 Task: Search round trip flight ticket for 4 adults, 2 children, 2 infants in seat and 1 infant on lap in premium economy from Sarasota: Sarasota-bradenton International Airport to Springfield: Abraham Lincoln Capital Airport on 5-2-2023 and return on 5-3-2023. Choice of flights is American. Number of bags: 9 checked bags. Price is upto 42000. Outbound departure time preference is 14:30. Return departure time preference is 13:45.
Action: Mouse moved to (247, 339)
Screenshot: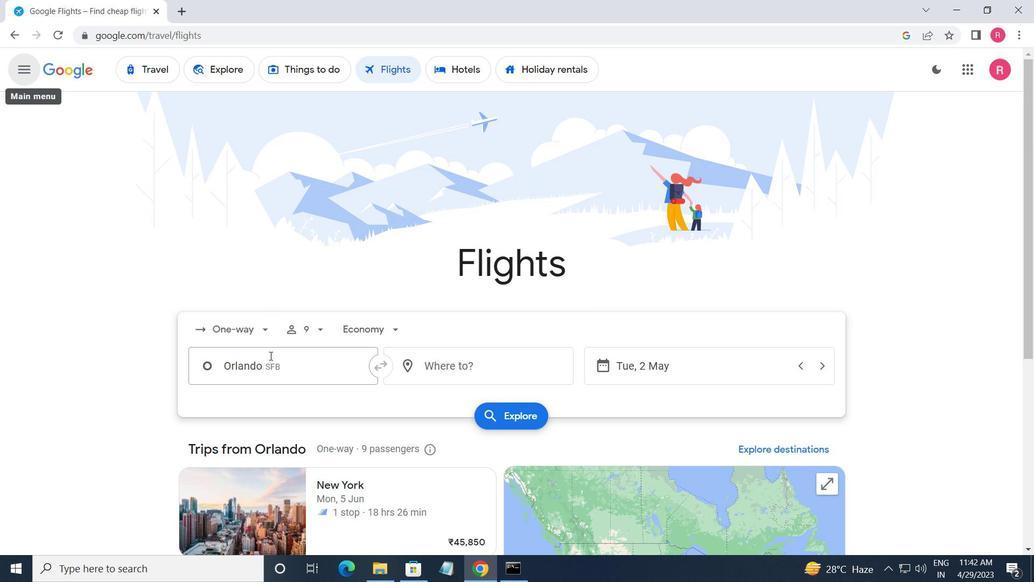 
Action: Mouse pressed left at (247, 339)
Screenshot: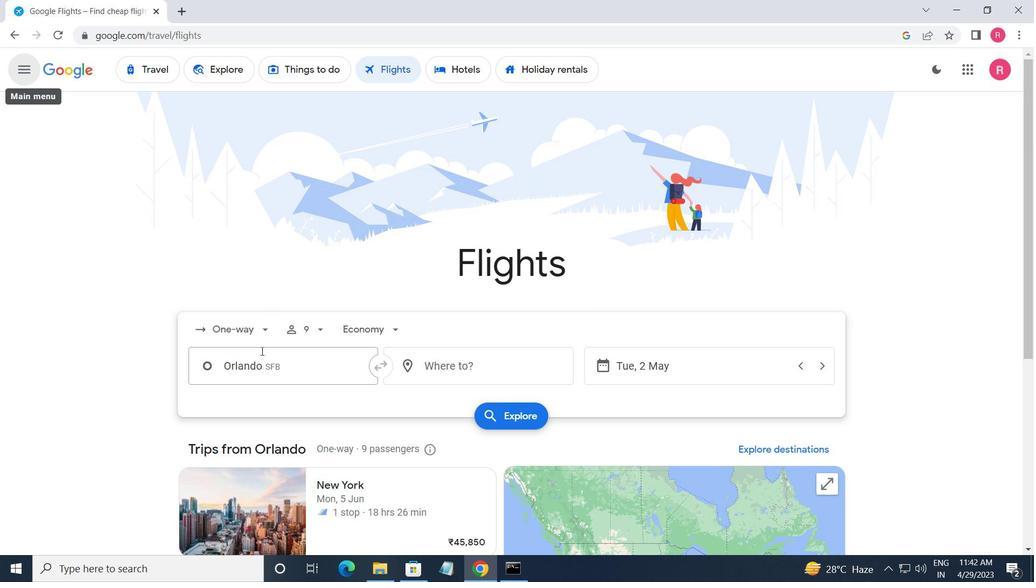 
Action: Mouse moved to (252, 363)
Screenshot: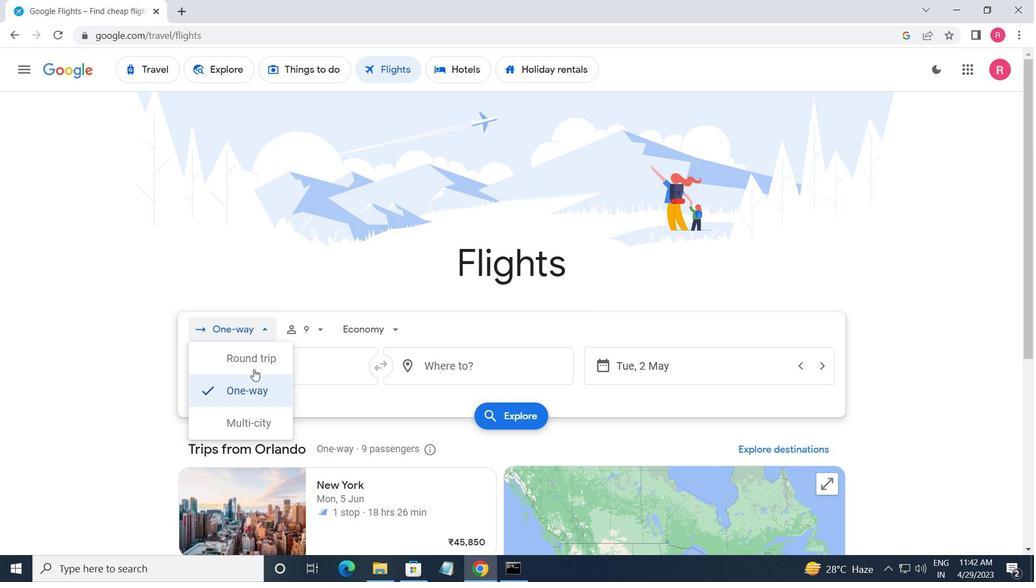 
Action: Mouse pressed left at (252, 363)
Screenshot: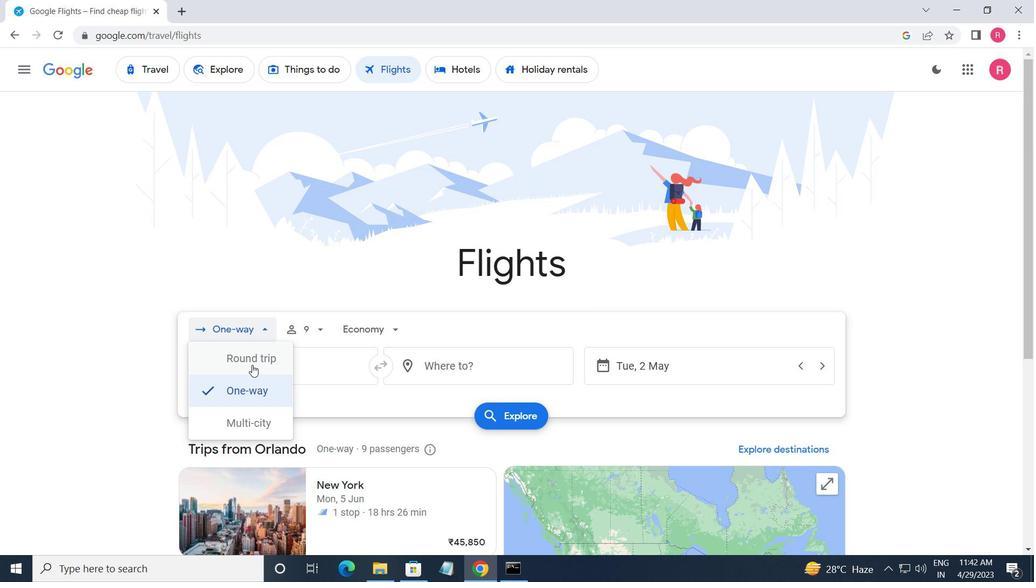 
Action: Mouse moved to (315, 336)
Screenshot: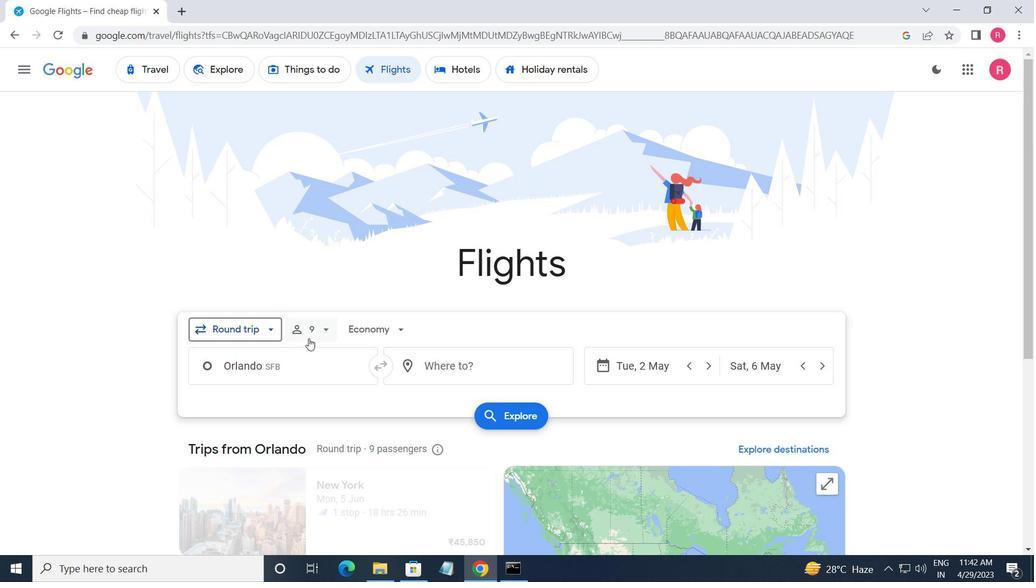 
Action: Mouse pressed left at (315, 336)
Screenshot: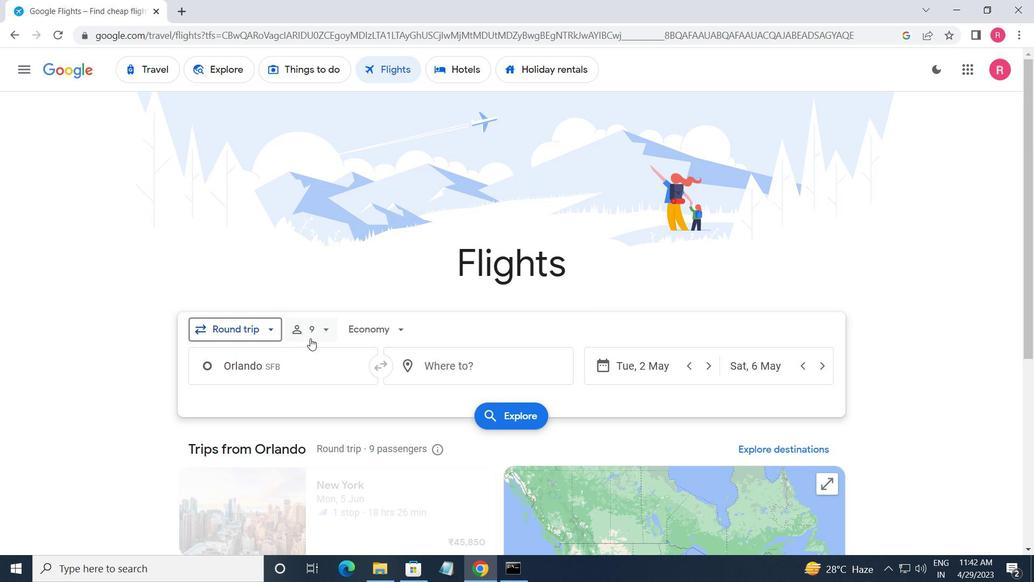 
Action: Mouse moved to (376, 368)
Screenshot: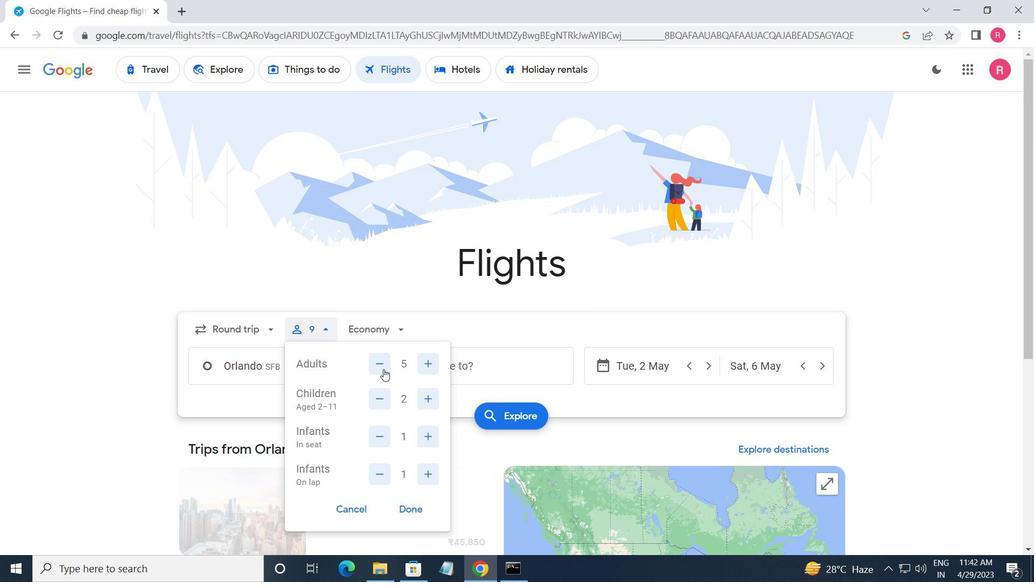
Action: Mouse pressed left at (376, 368)
Screenshot: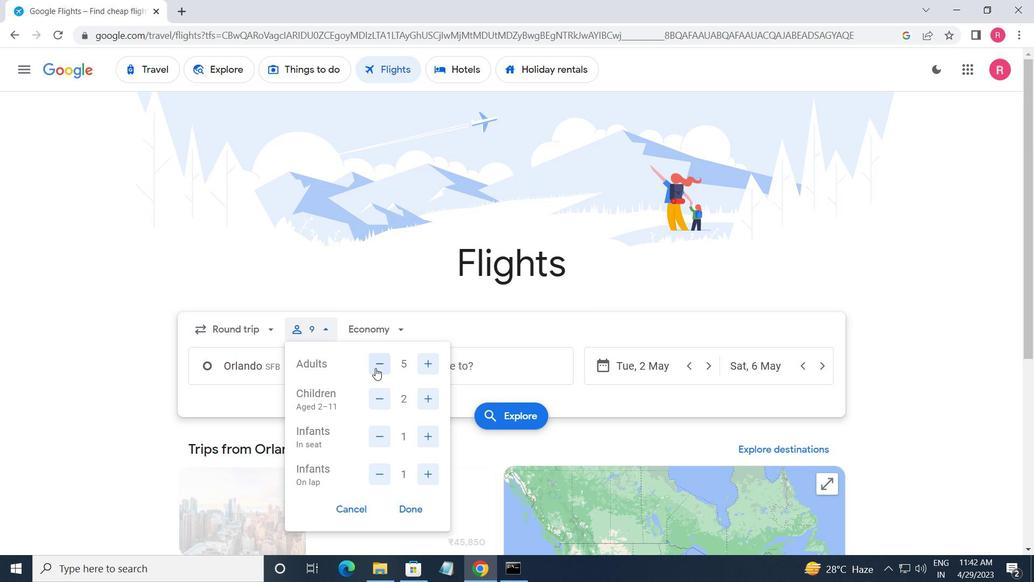 
Action: Mouse moved to (424, 401)
Screenshot: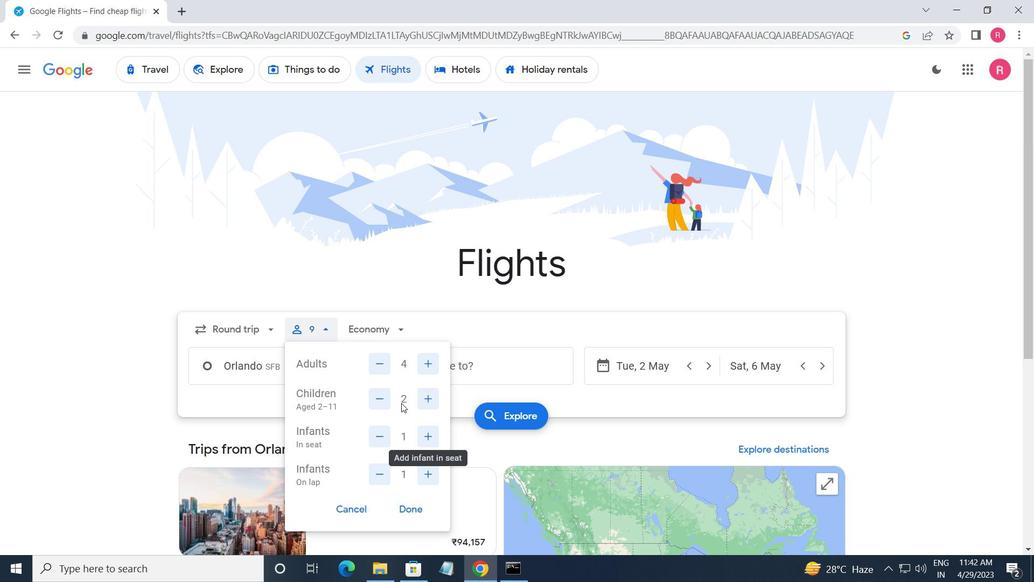 
Action: Mouse pressed left at (424, 401)
Screenshot: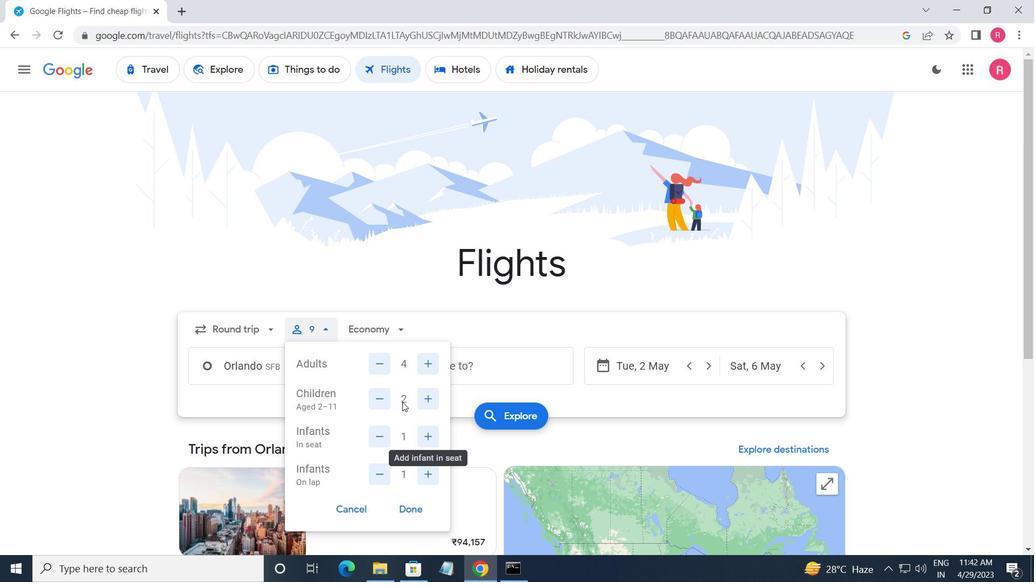 
Action: Mouse moved to (372, 396)
Screenshot: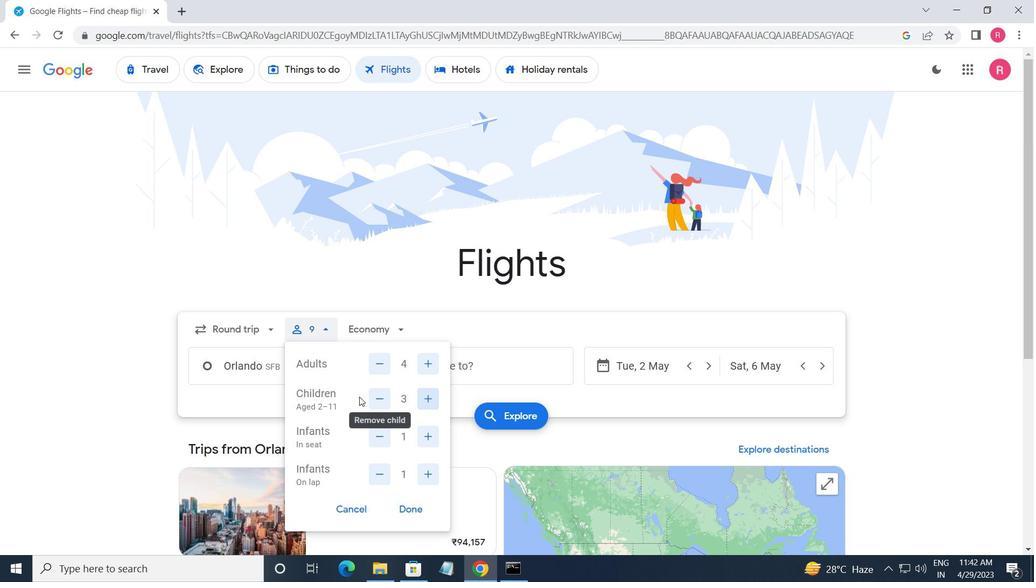 
Action: Mouse pressed left at (372, 396)
Screenshot: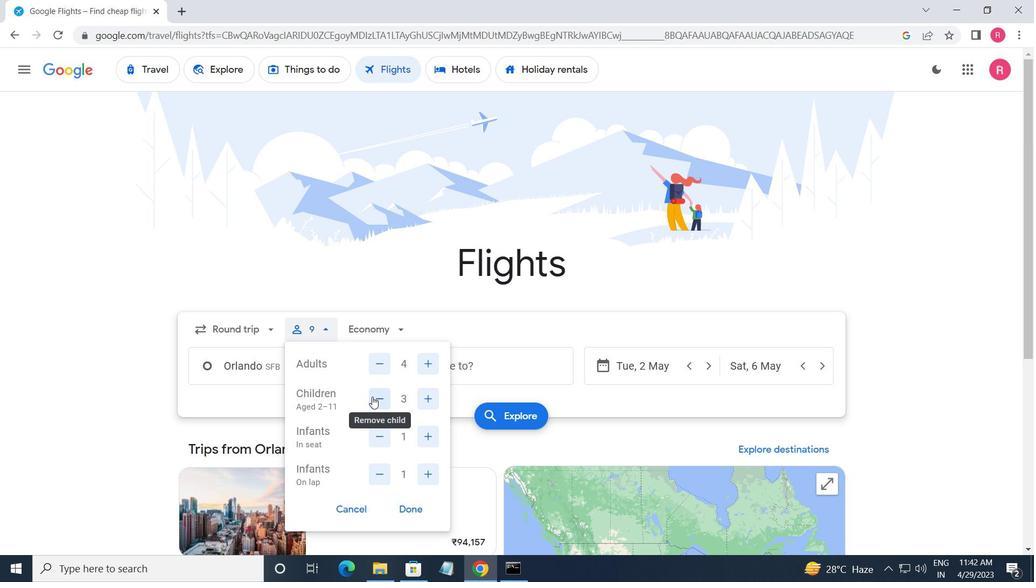 
Action: Mouse moved to (419, 443)
Screenshot: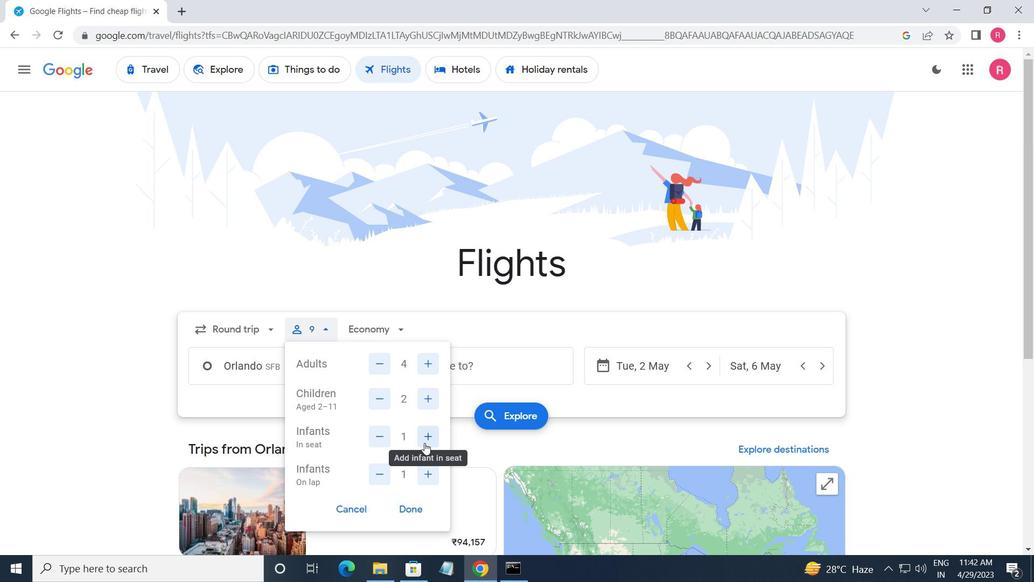 
Action: Mouse pressed left at (419, 443)
Screenshot: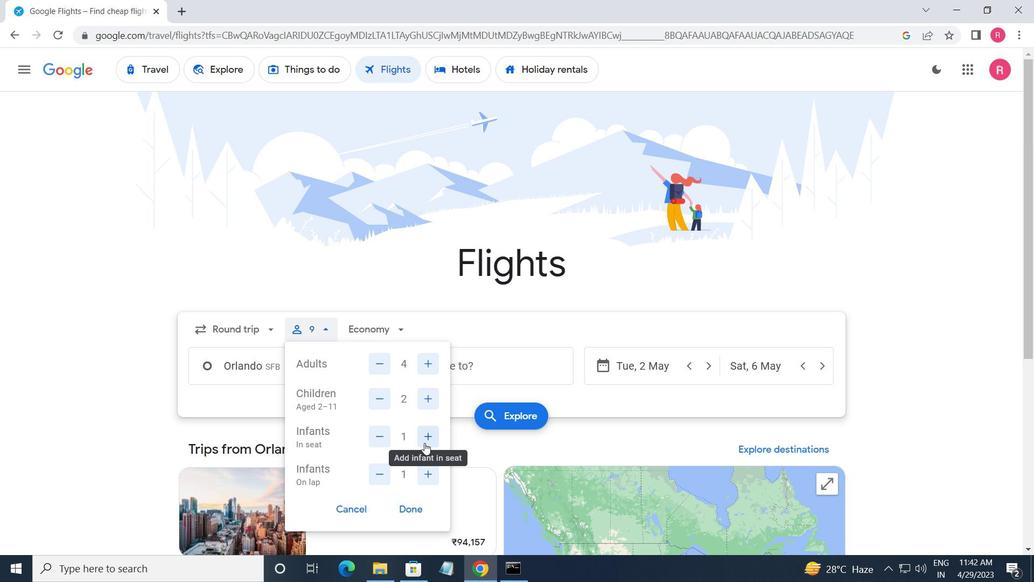 
Action: Mouse moved to (415, 508)
Screenshot: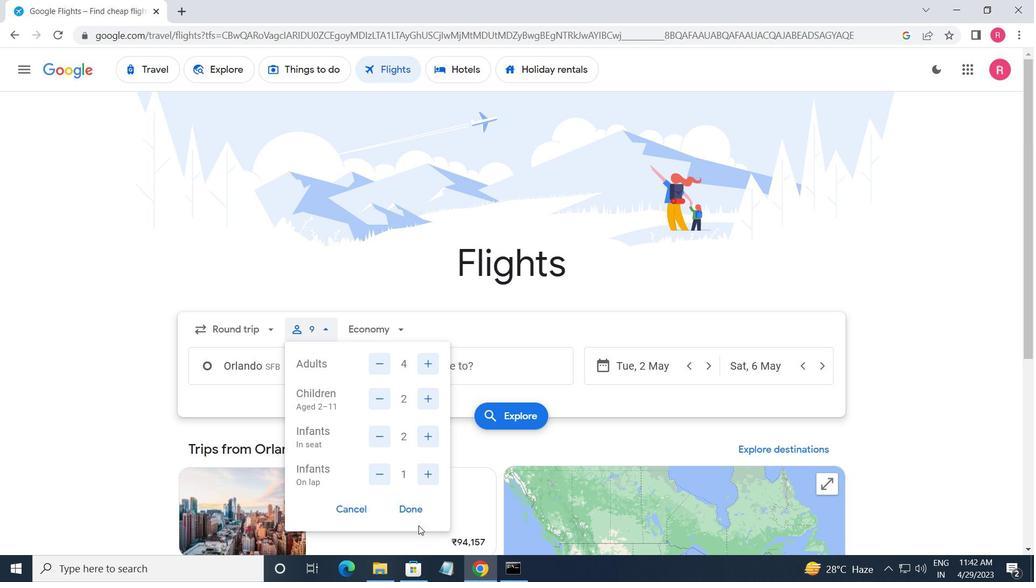 
Action: Mouse pressed left at (415, 508)
Screenshot: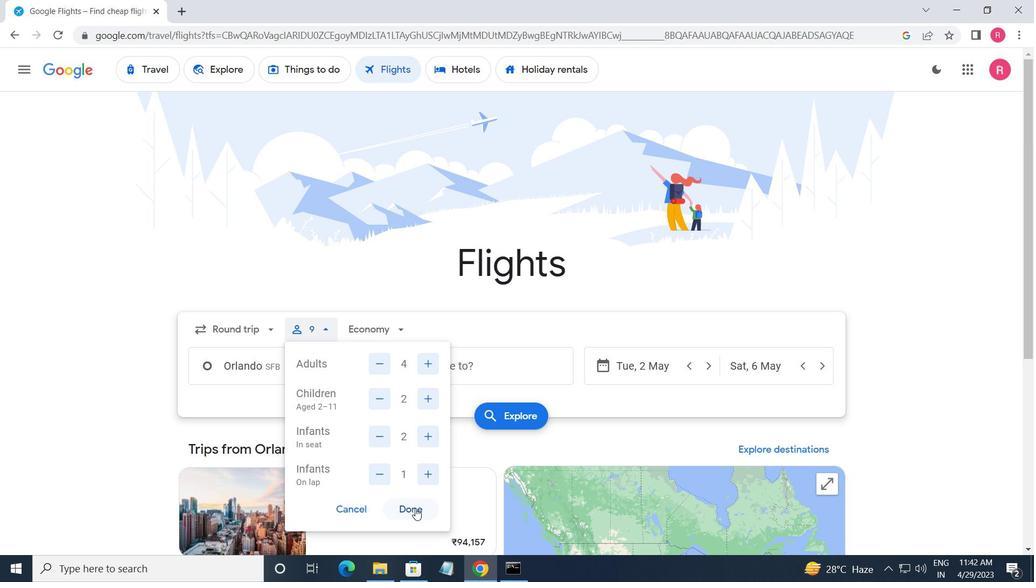 
Action: Mouse moved to (368, 337)
Screenshot: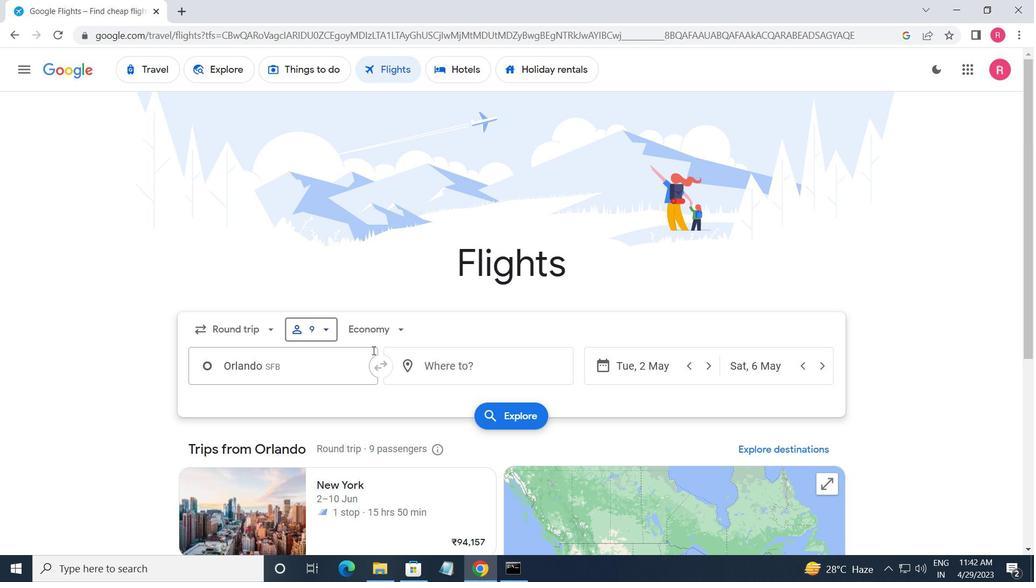 
Action: Mouse pressed left at (368, 337)
Screenshot: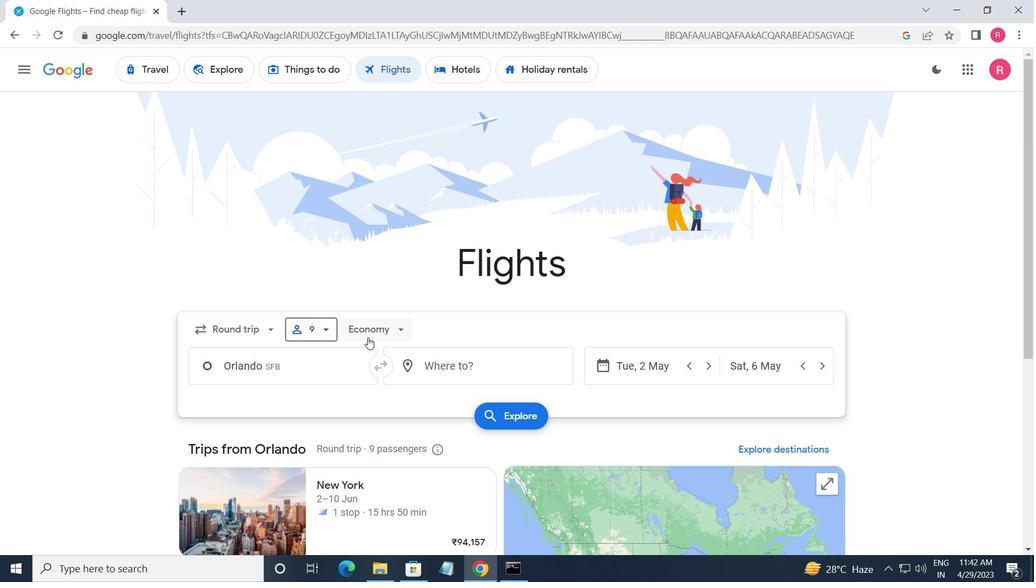 
Action: Mouse moved to (388, 403)
Screenshot: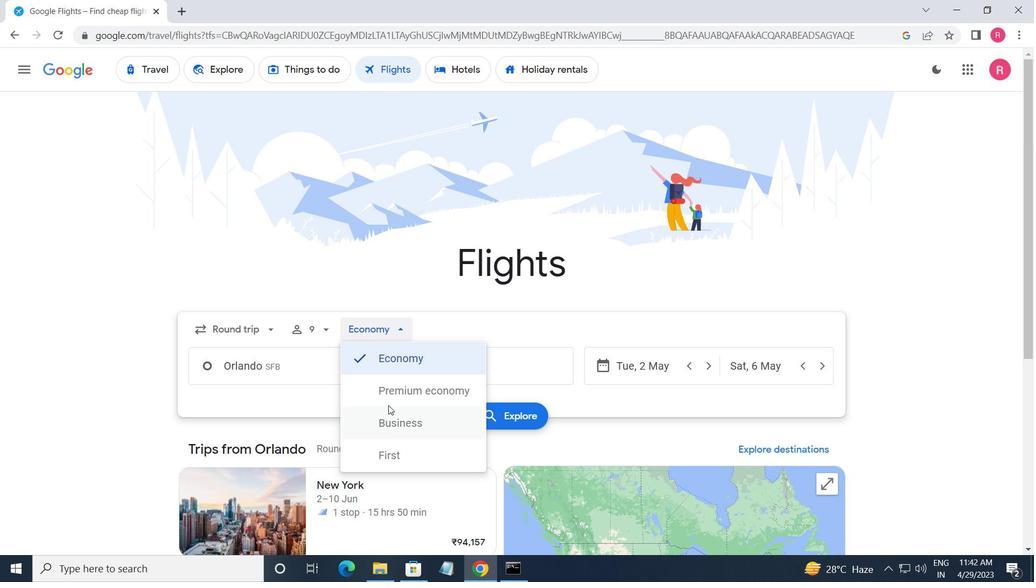 
Action: Mouse pressed left at (388, 403)
Screenshot: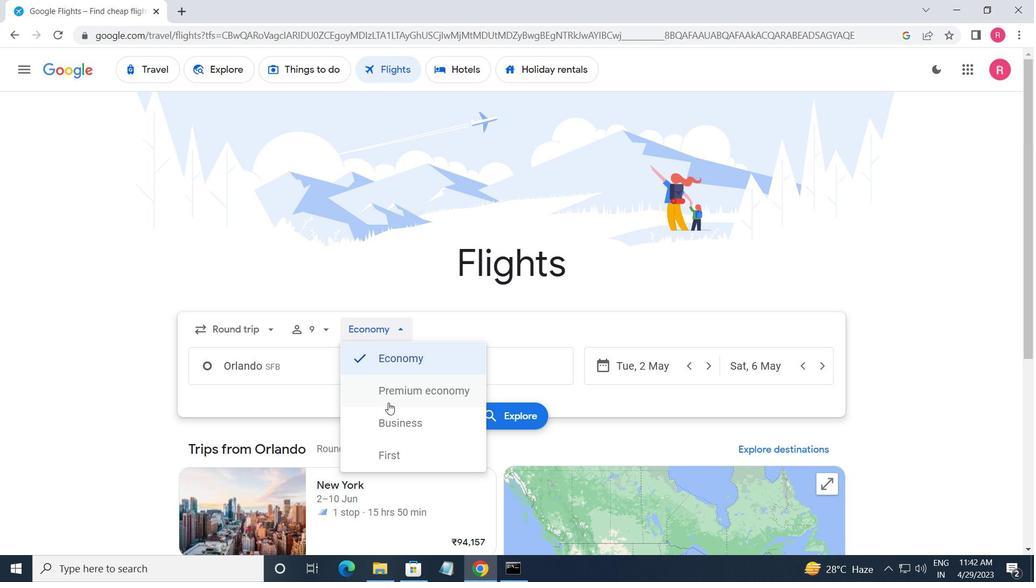 
Action: Mouse moved to (302, 368)
Screenshot: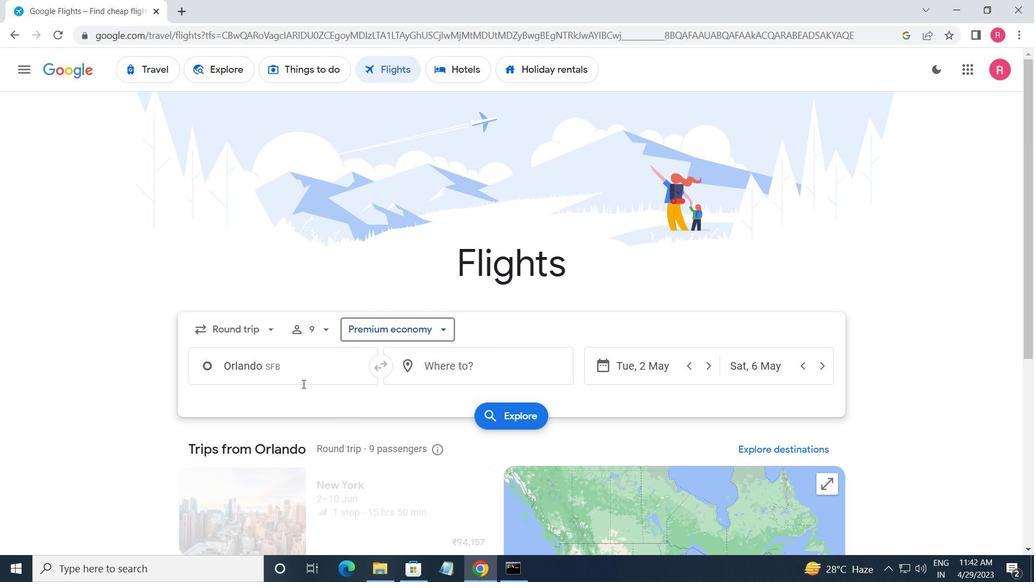 
Action: Mouse pressed left at (302, 368)
Screenshot: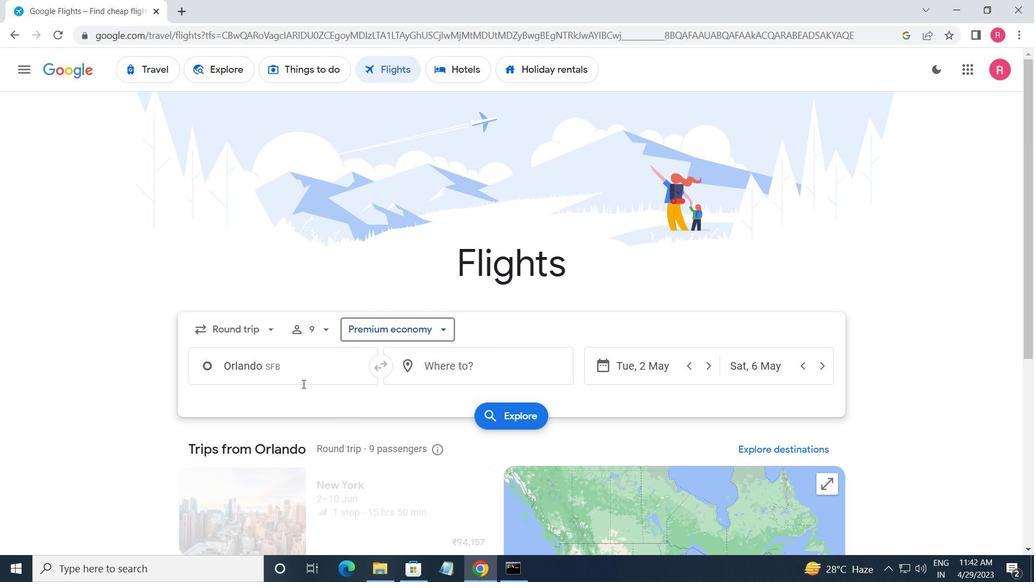 
Action: Mouse moved to (302, 368)
Screenshot: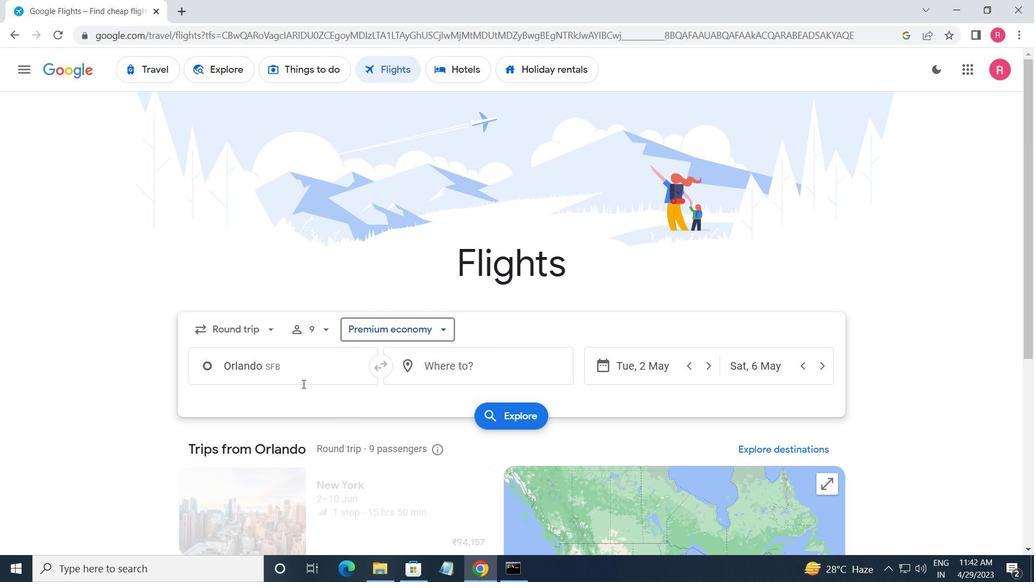
Action: Key pressed <Key.shift>SARASOTA
Screenshot: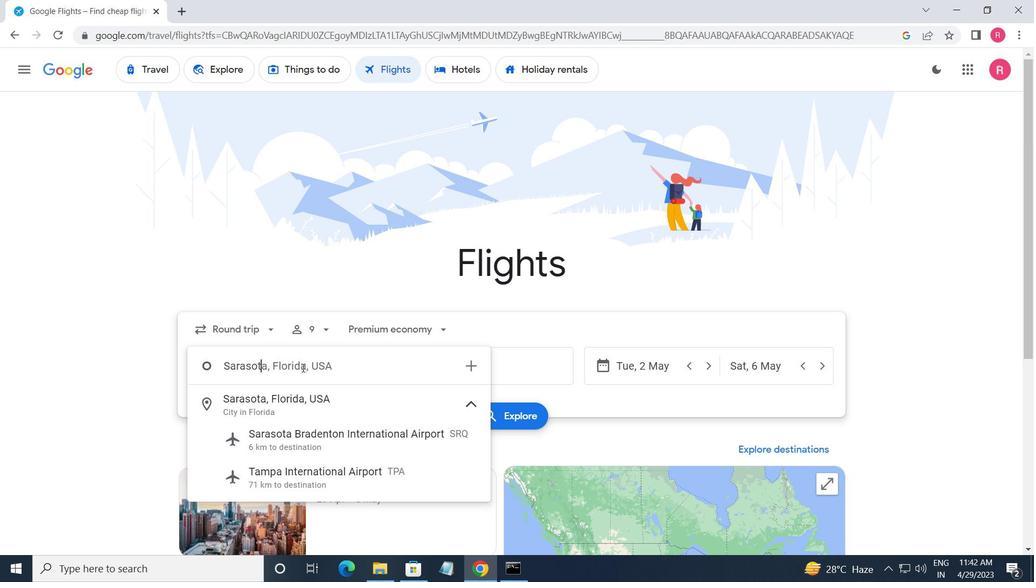 
Action: Mouse moved to (339, 447)
Screenshot: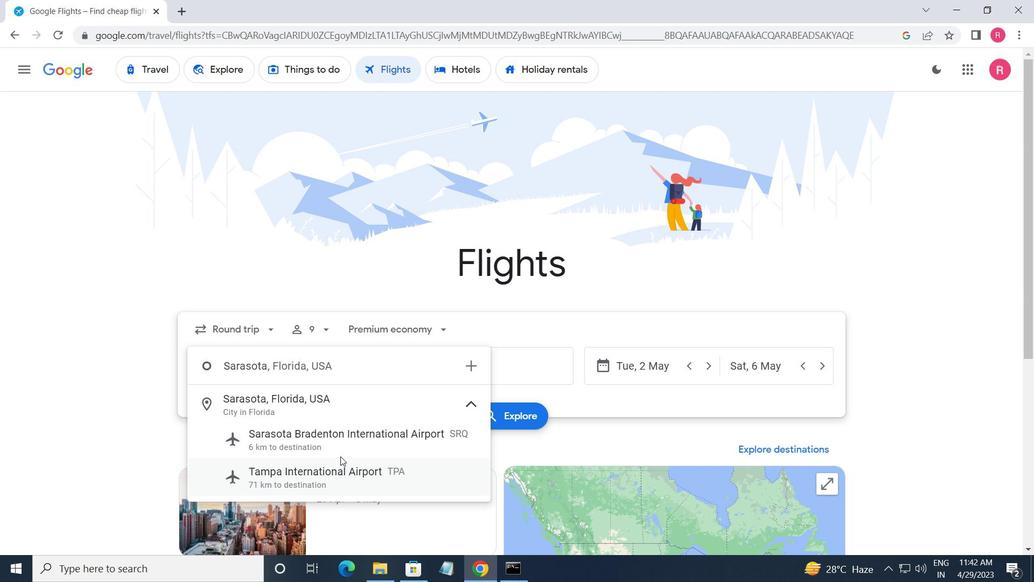 
Action: Mouse pressed left at (339, 447)
Screenshot: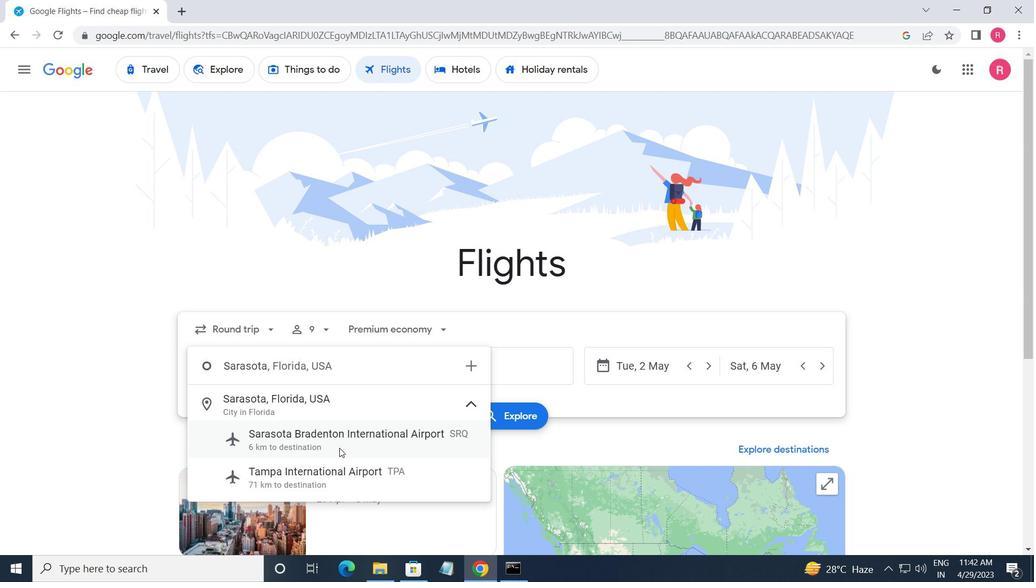 
Action: Mouse moved to (439, 380)
Screenshot: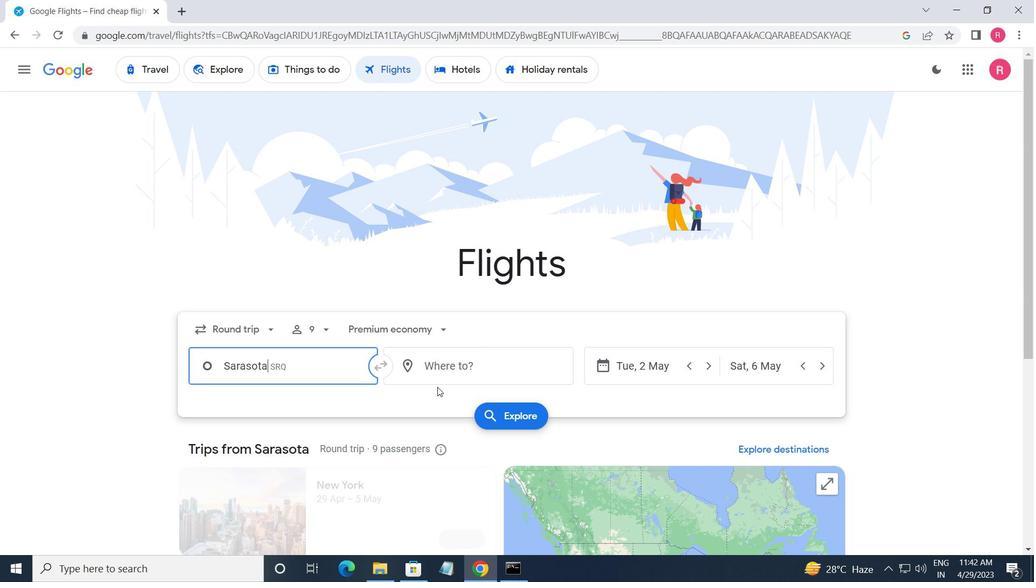
Action: Mouse pressed left at (439, 380)
Screenshot: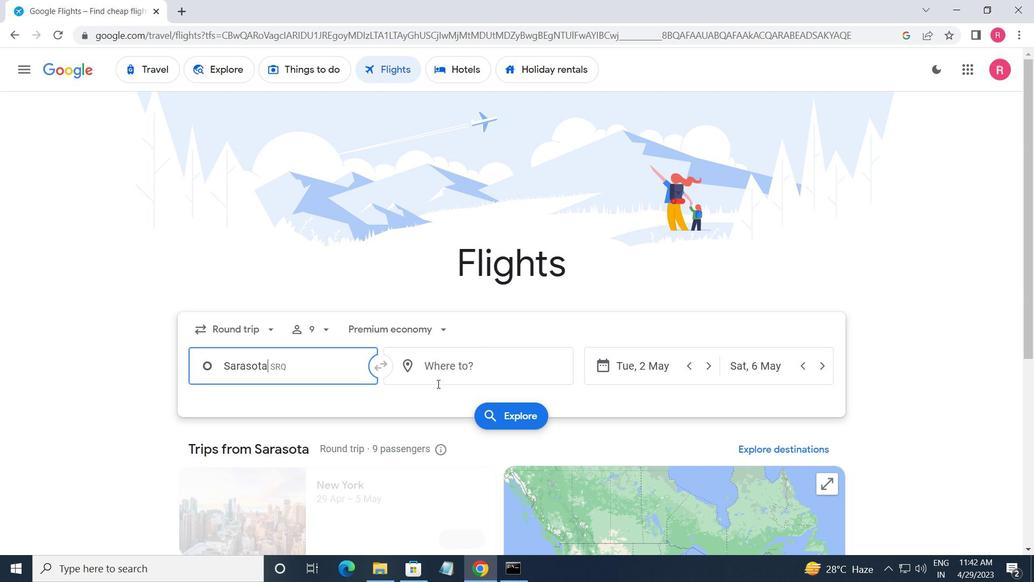 
Action: Mouse moved to (462, 494)
Screenshot: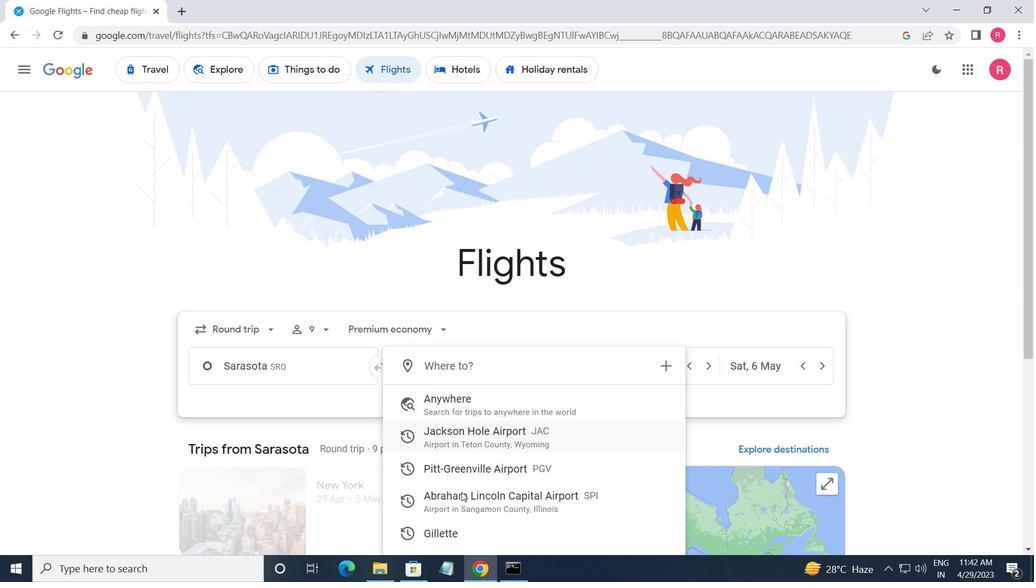 
Action: Mouse pressed left at (462, 494)
Screenshot: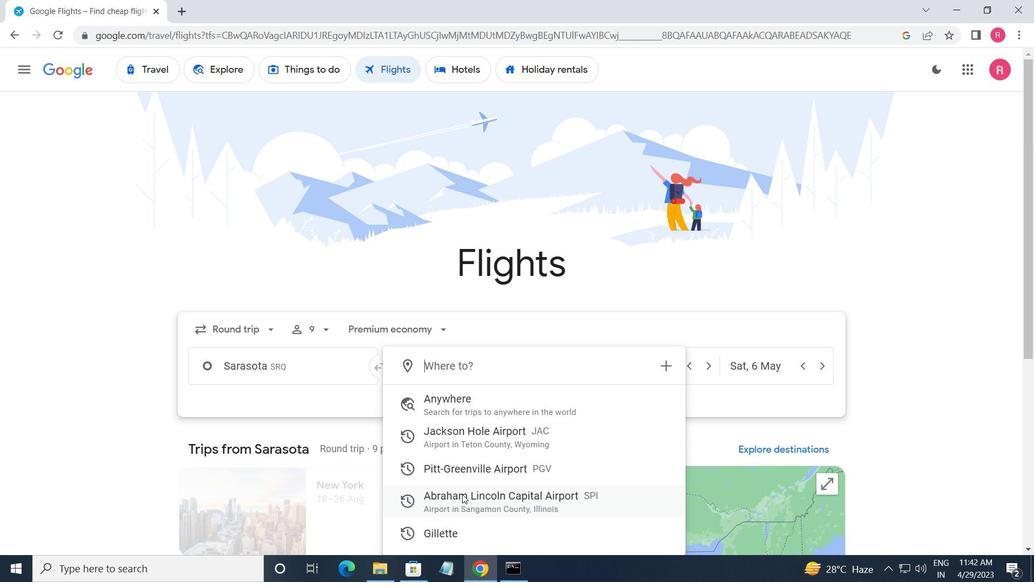 
Action: Mouse moved to (645, 375)
Screenshot: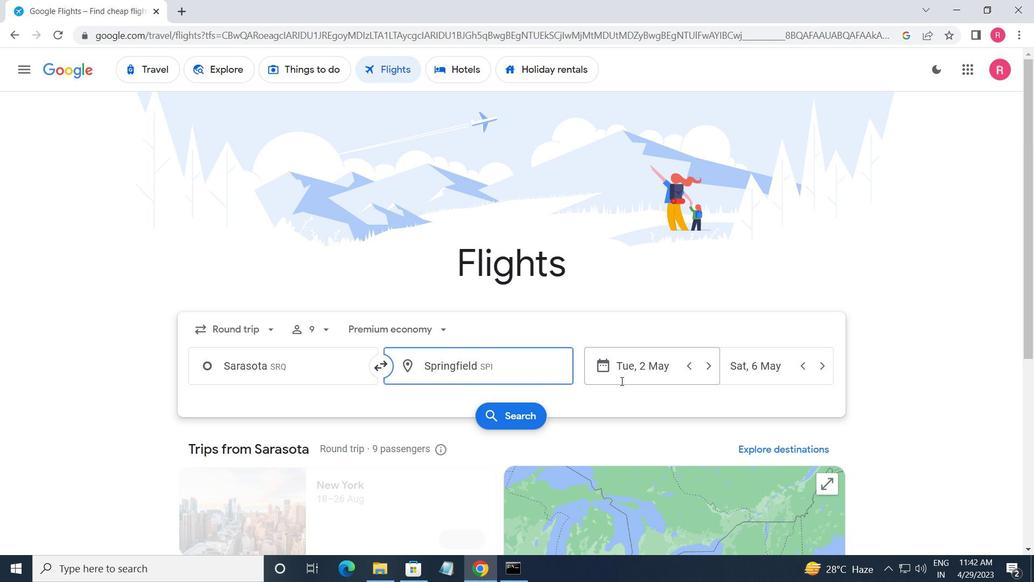 
Action: Mouse pressed left at (645, 375)
Screenshot: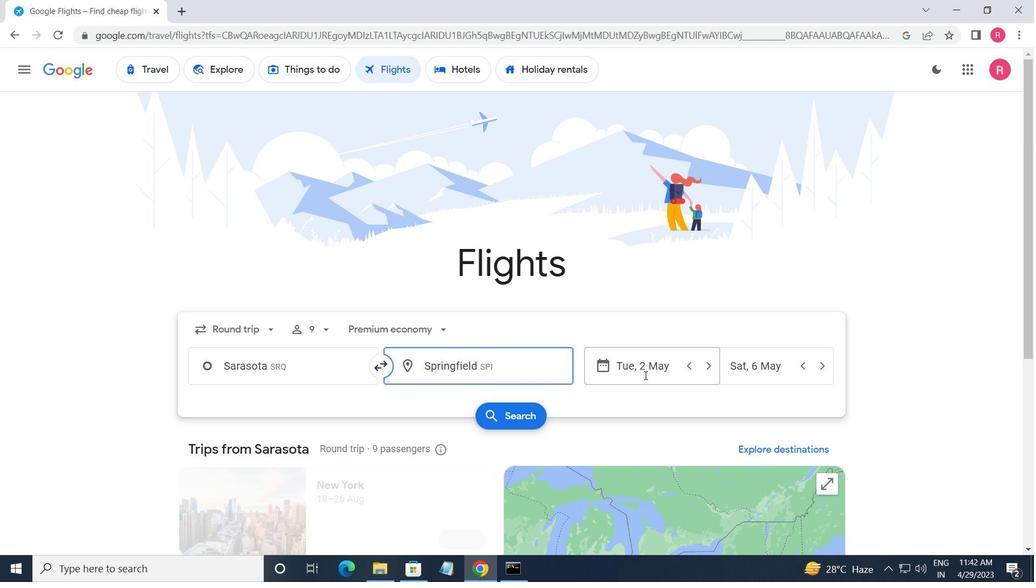 
Action: Mouse moved to (676, 311)
Screenshot: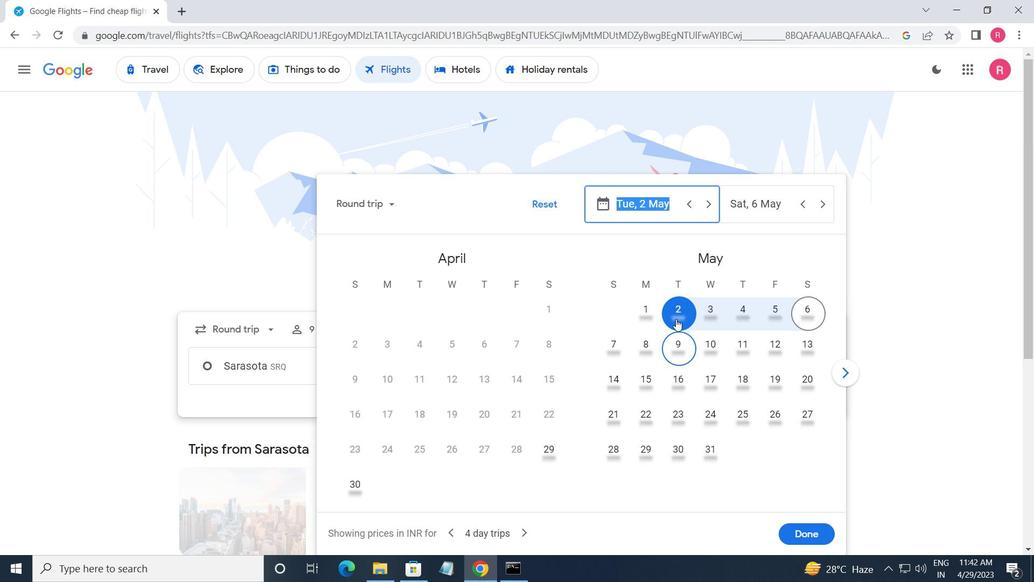 
Action: Mouse pressed left at (676, 311)
Screenshot: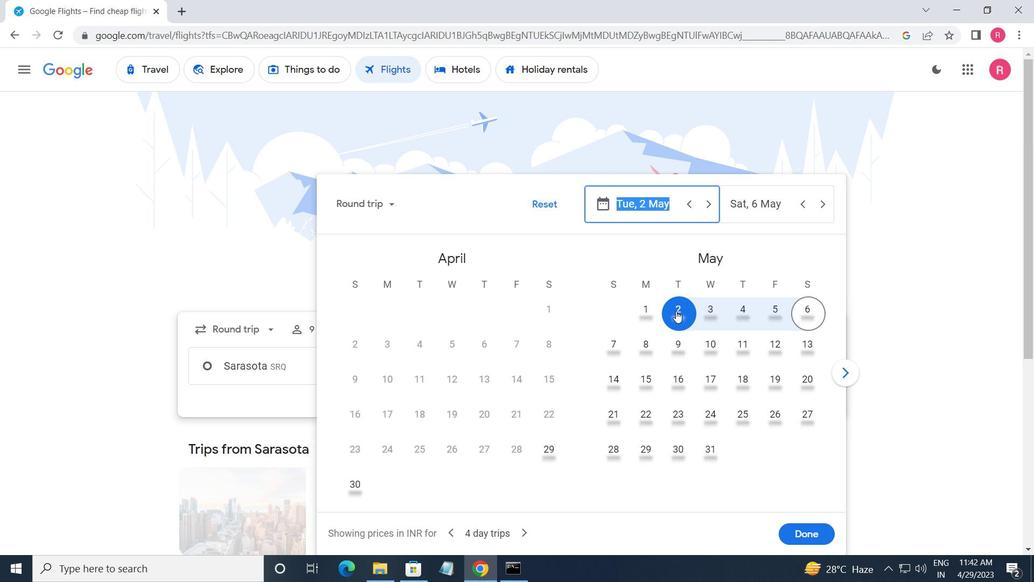 
Action: Mouse moved to (711, 307)
Screenshot: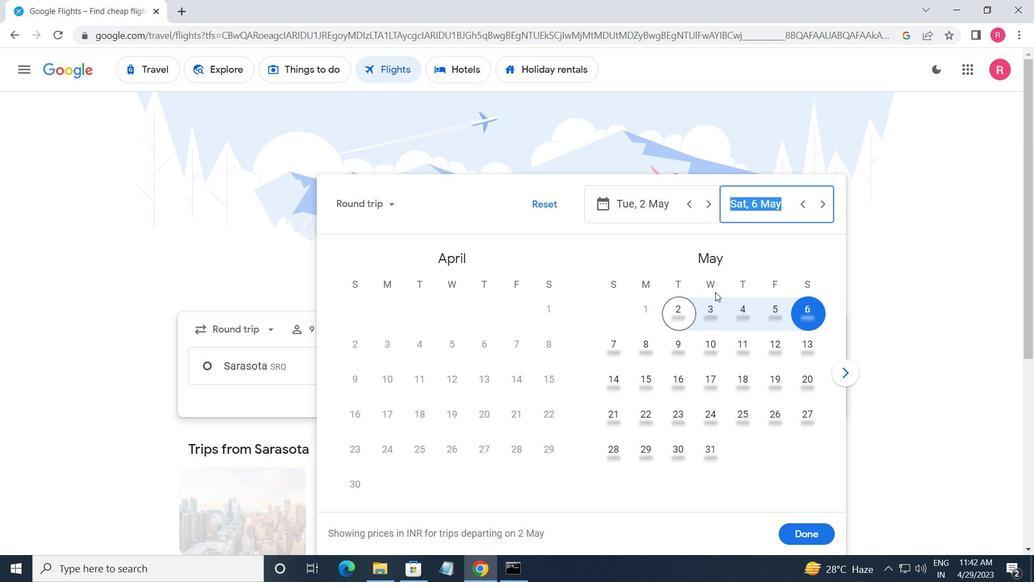 
Action: Mouse pressed left at (711, 307)
Screenshot: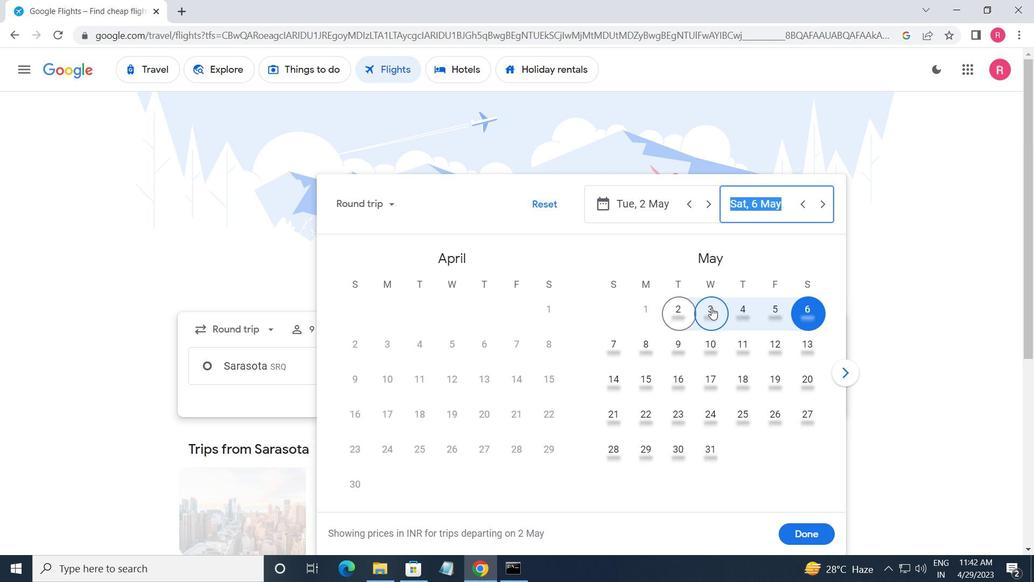 
Action: Mouse moved to (806, 533)
Screenshot: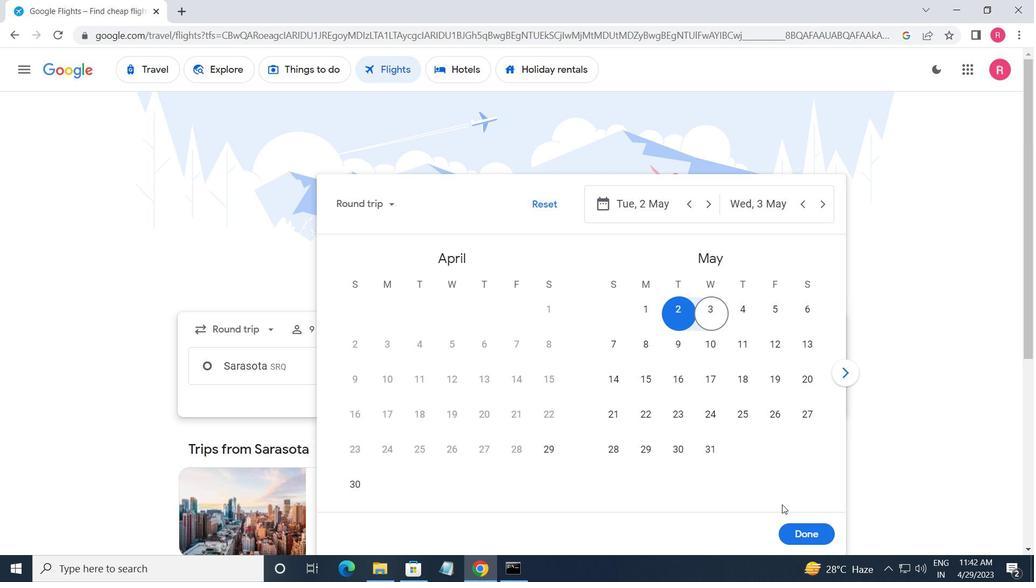 
Action: Mouse pressed left at (806, 533)
Screenshot: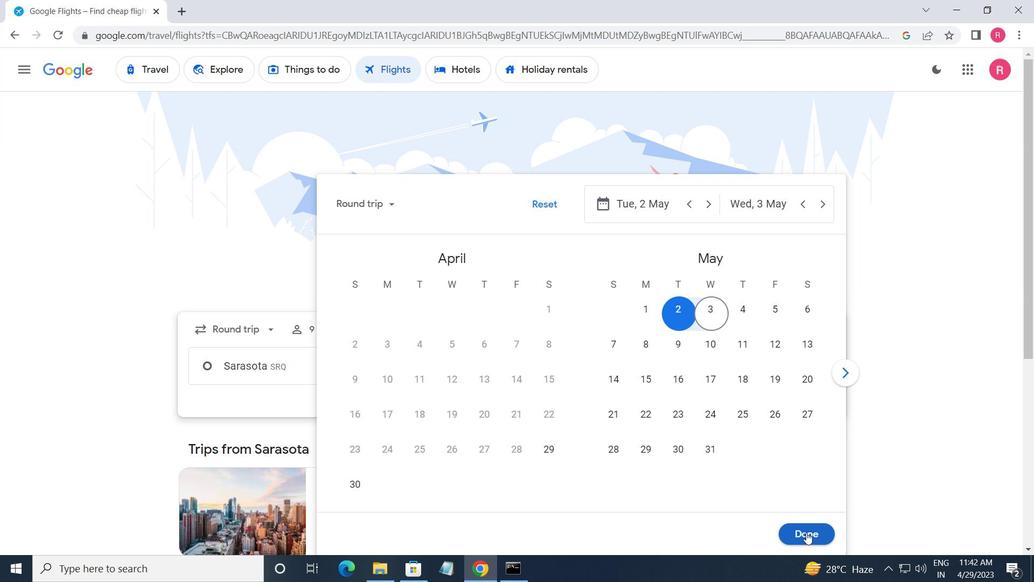 
Action: Mouse moved to (507, 423)
Screenshot: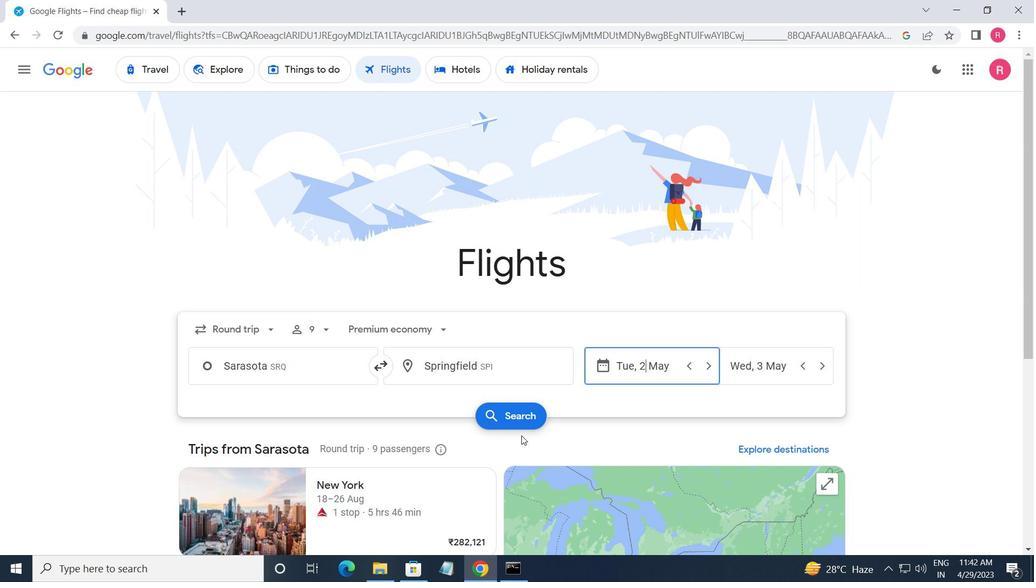 
Action: Mouse pressed left at (507, 423)
Screenshot: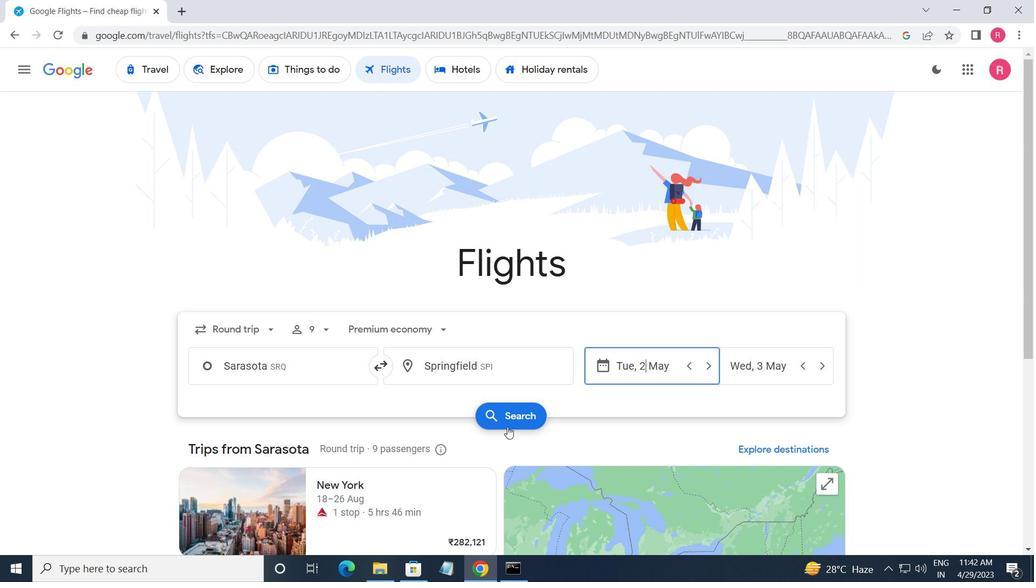 
Action: Mouse moved to (196, 201)
Screenshot: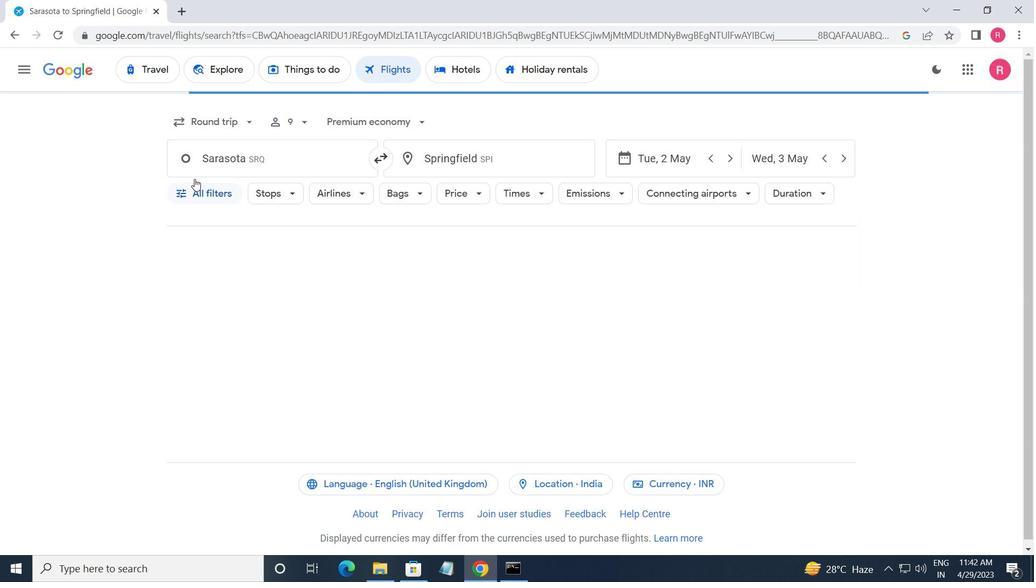 
Action: Mouse pressed left at (196, 201)
Screenshot: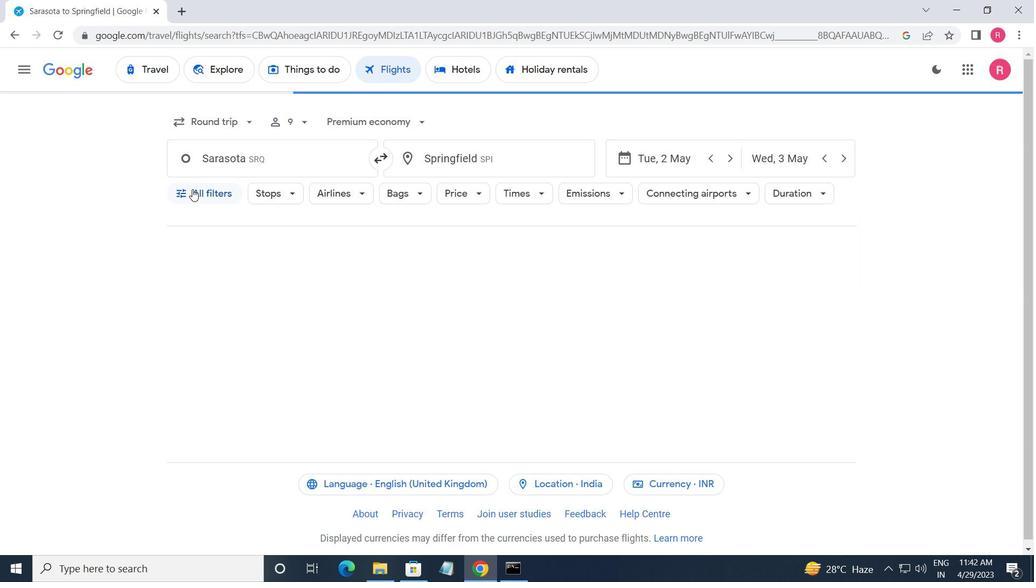 
Action: Mouse moved to (247, 381)
Screenshot: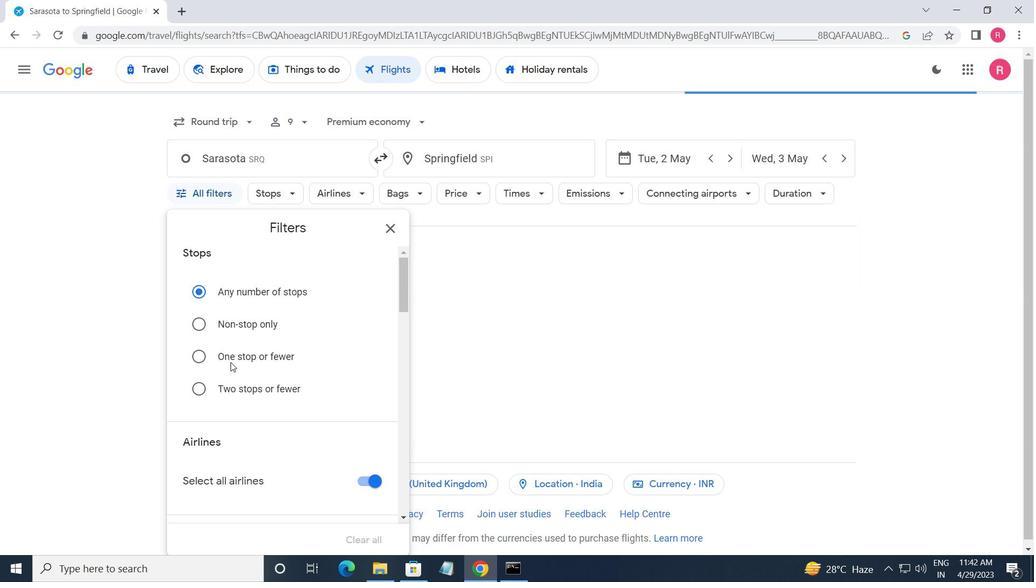 
Action: Mouse scrolled (247, 380) with delta (0, 0)
Screenshot: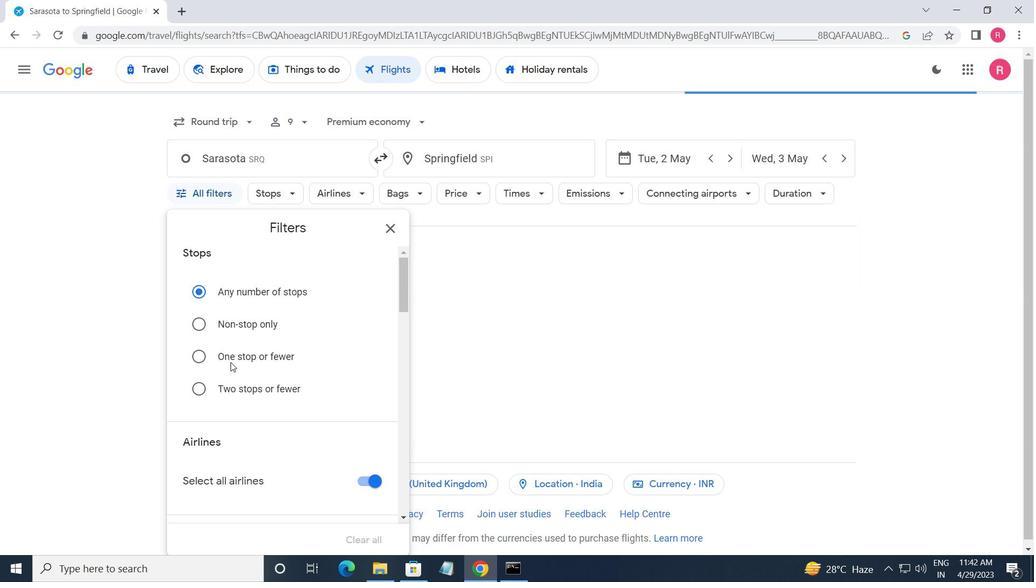 
Action: Mouse scrolled (247, 380) with delta (0, 0)
Screenshot: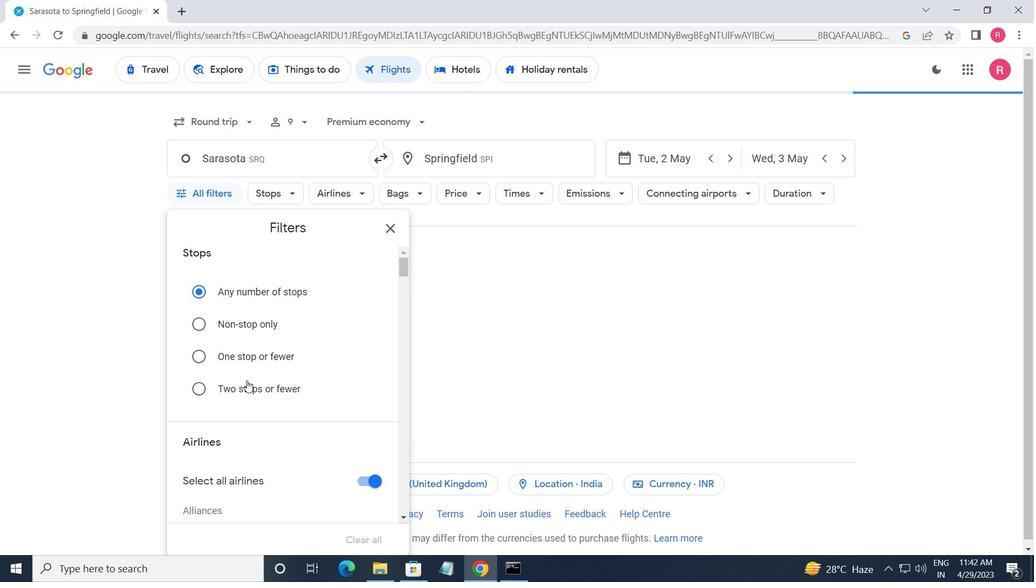 
Action: Mouse moved to (249, 381)
Screenshot: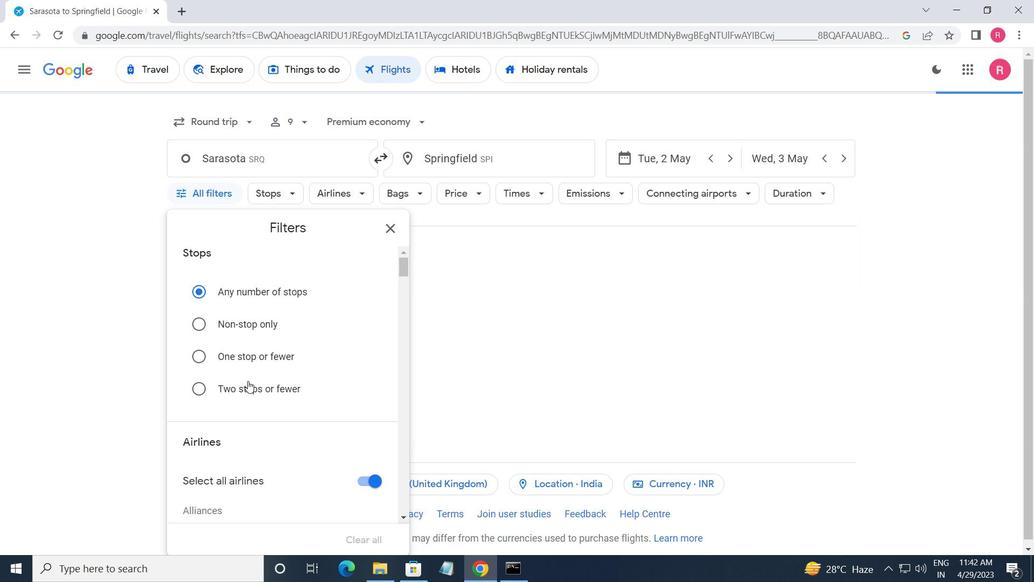 
Action: Mouse scrolled (249, 380) with delta (0, 0)
Screenshot: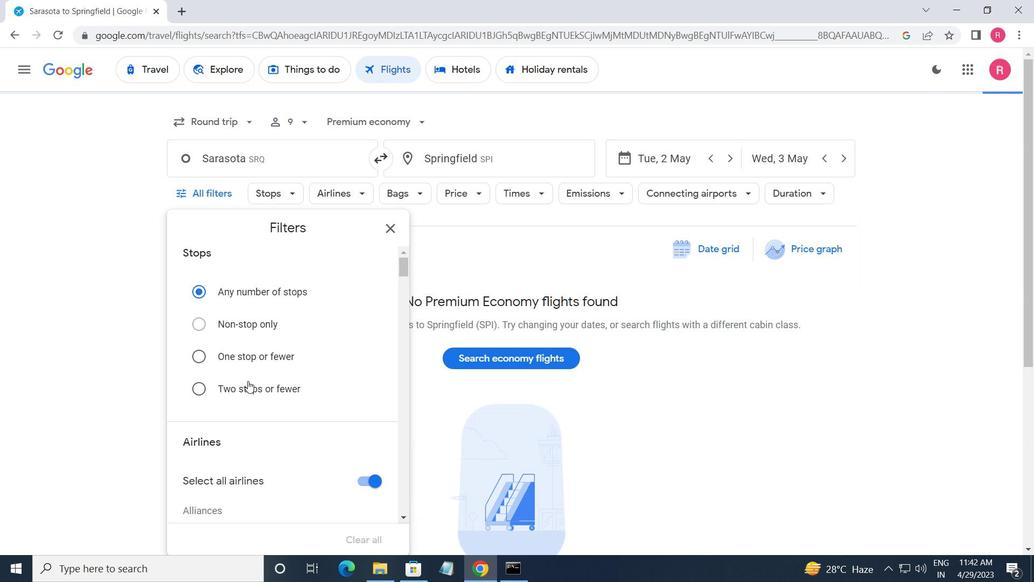 
Action: Mouse scrolled (249, 380) with delta (0, 0)
Screenshot: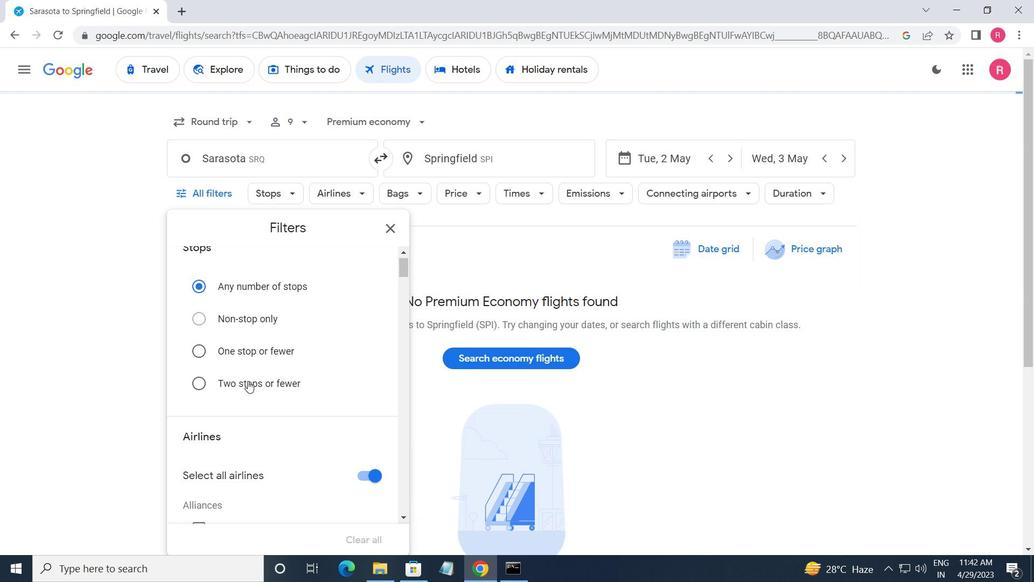 
Action: Mouse moved to (249, 377)
Screenshot: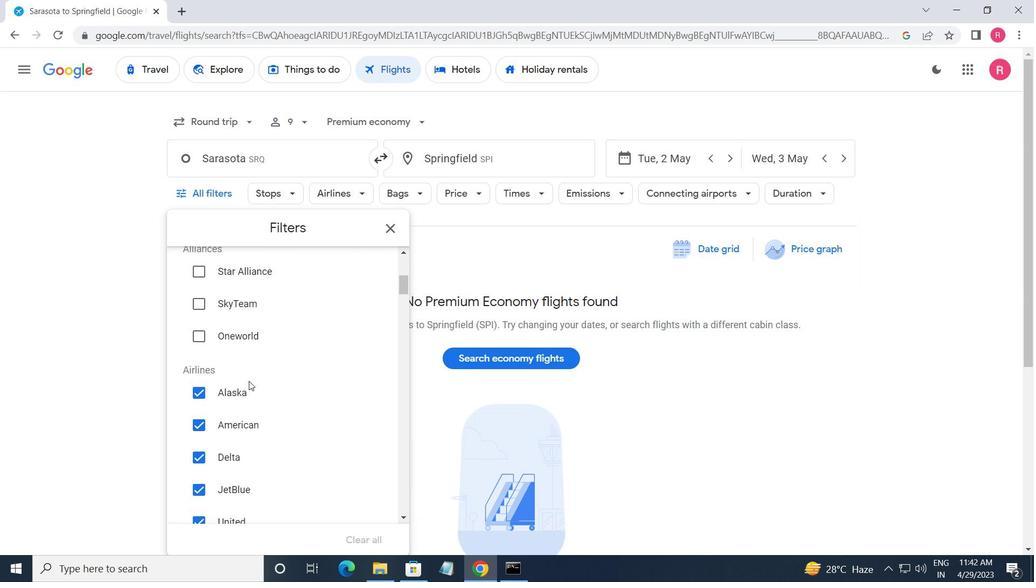 
Action: Mouse scrolled (249, 377) with delta (0, 0)
Screenshot: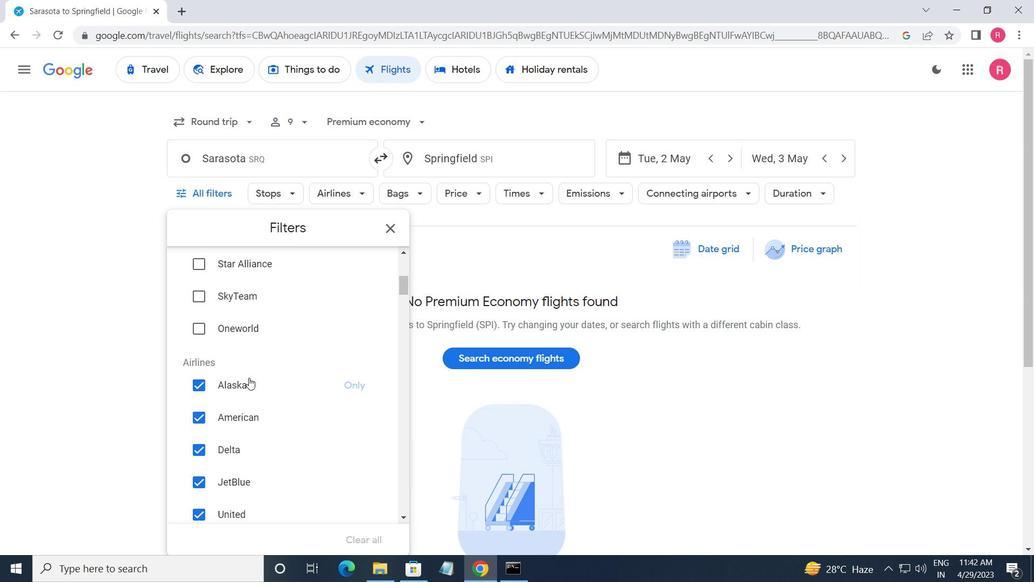 
Action: Mouse moved to (349, 352)
Screenshot: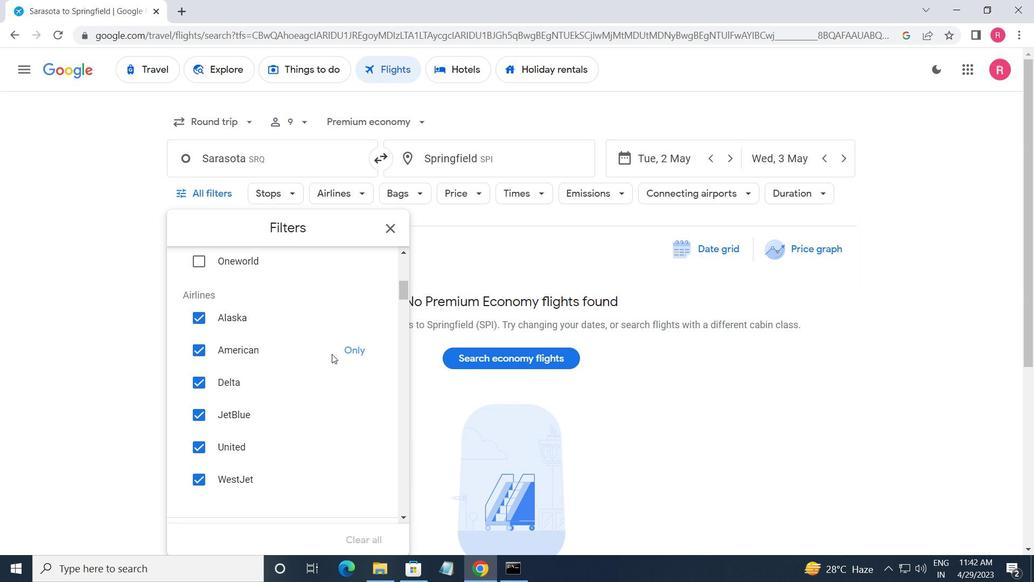 
Action: Mouse pressed left at (349, 352)
Screenshot: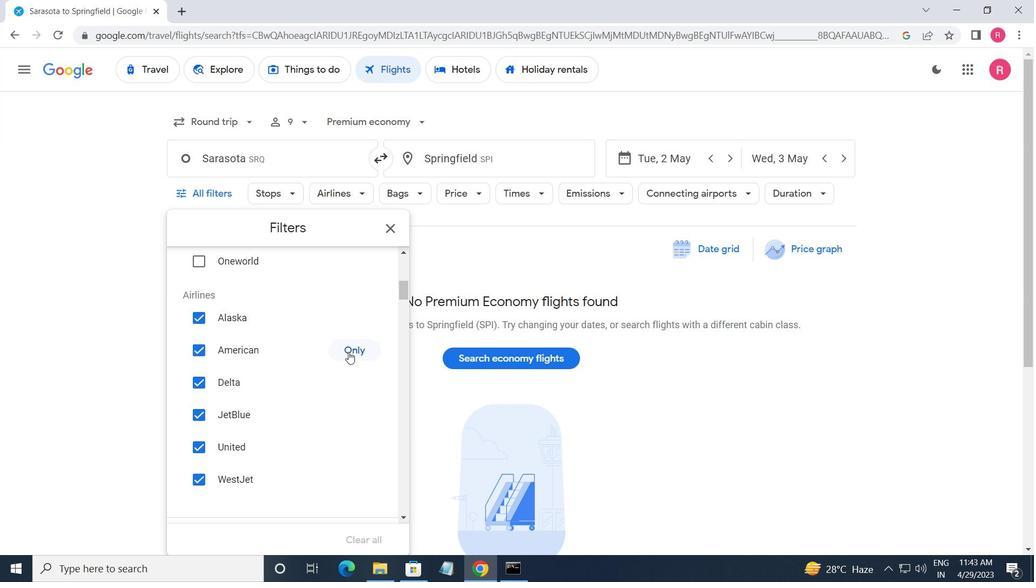 
Action: Mouse moved to (340, 351)
Screenshot: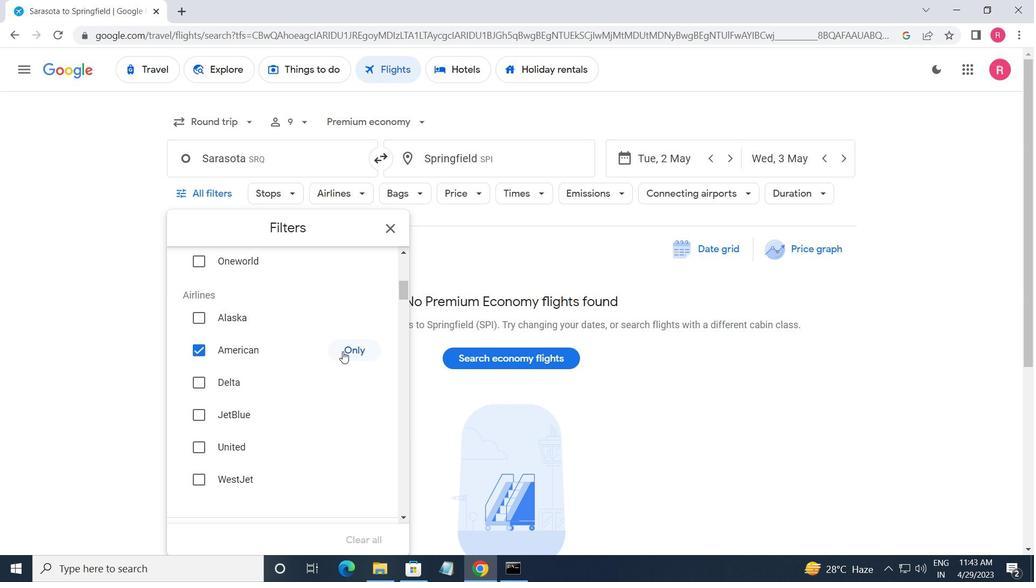 
Action: Mouse scrolled (340, 351) with delta (0, 0)
Screenshot: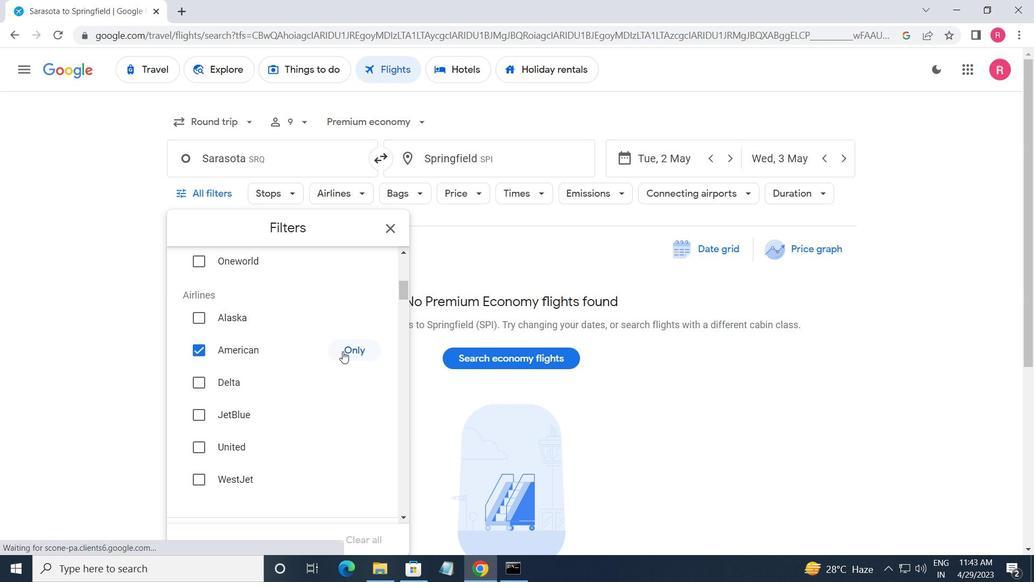 
Action: Mouse moved to (340, 352)
Screenshot: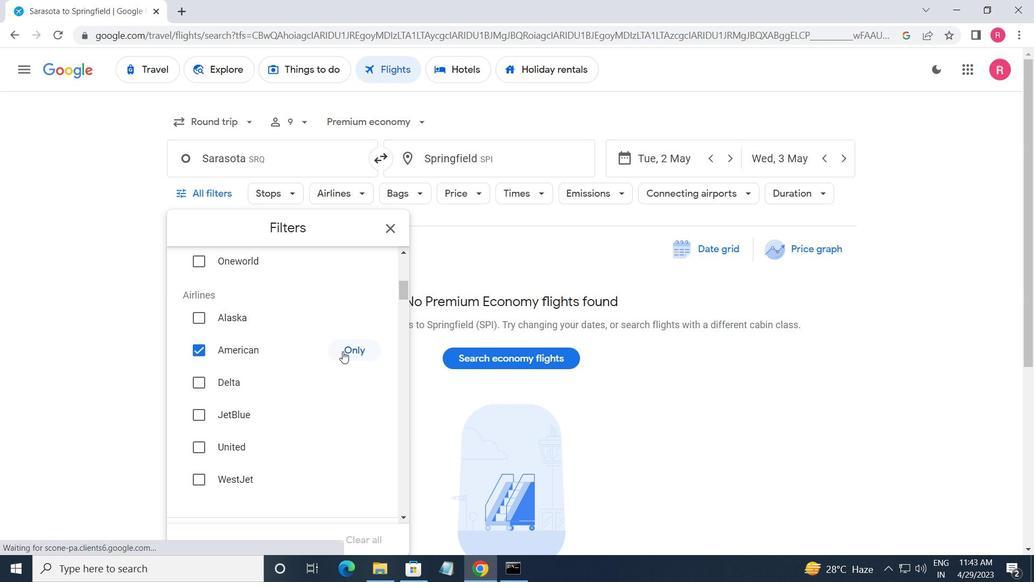 
Action: Mouse scrolled (340, 351) with delta (0, 0)
Screenshot: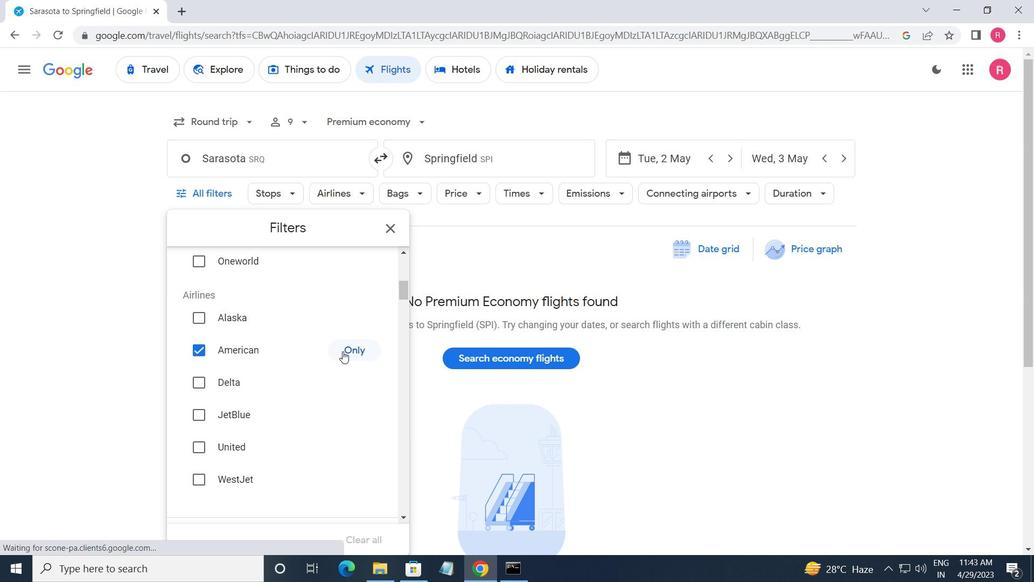 
Action: Mouse moved to (340, 353)
Screenshot: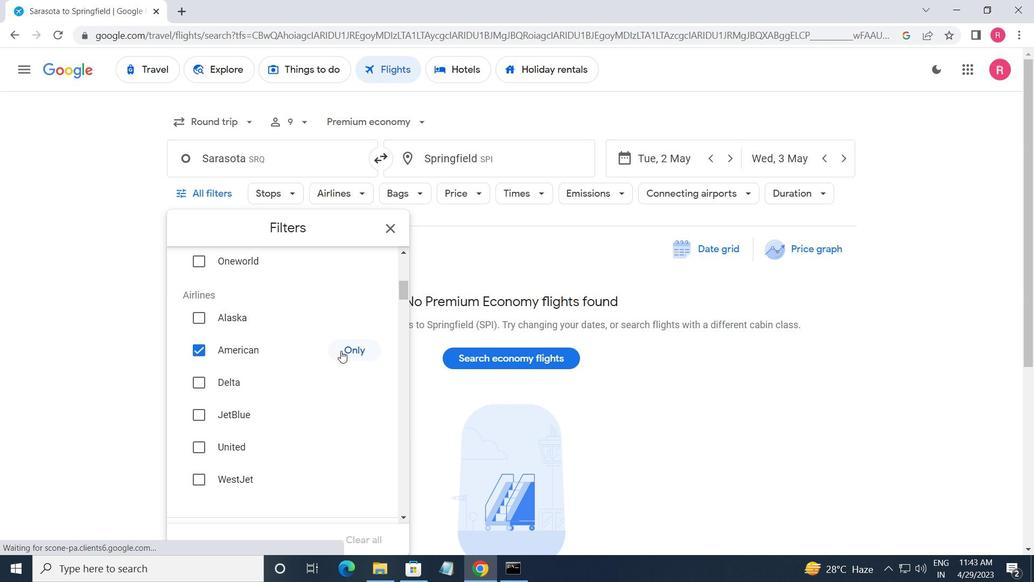 
Action: Mouse scrolled (340, 353) with delta (0, 0)
Screenshot: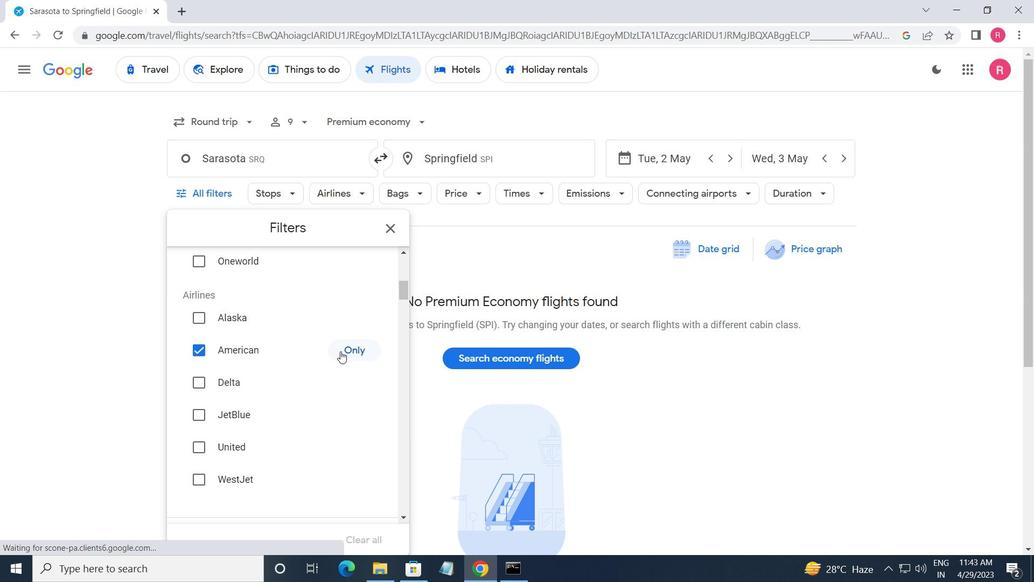 
Action: Mouse moved to (365, 399)
Screenshot: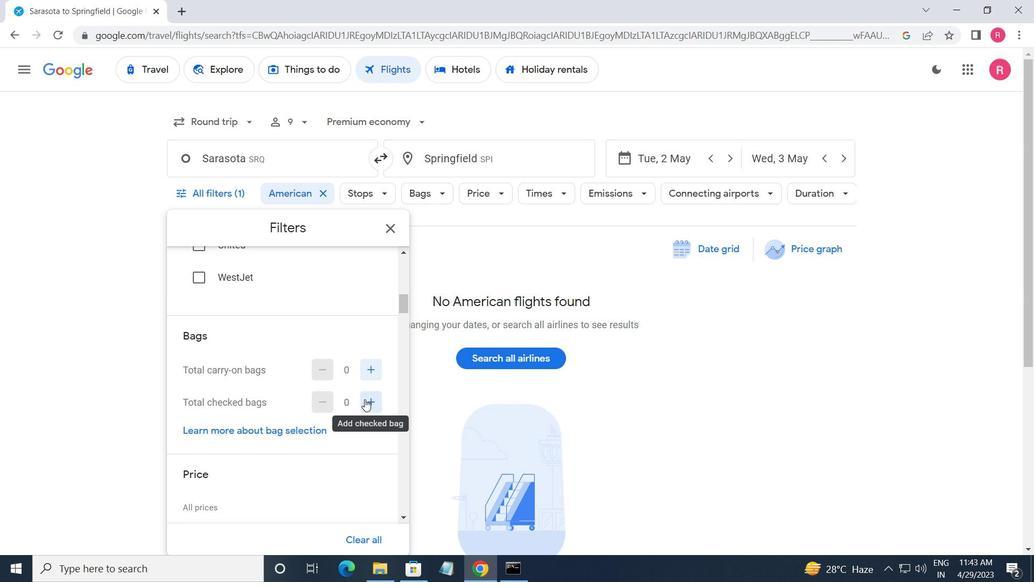 
Action: Mouse pressed left at (365, 399)
Screenshot: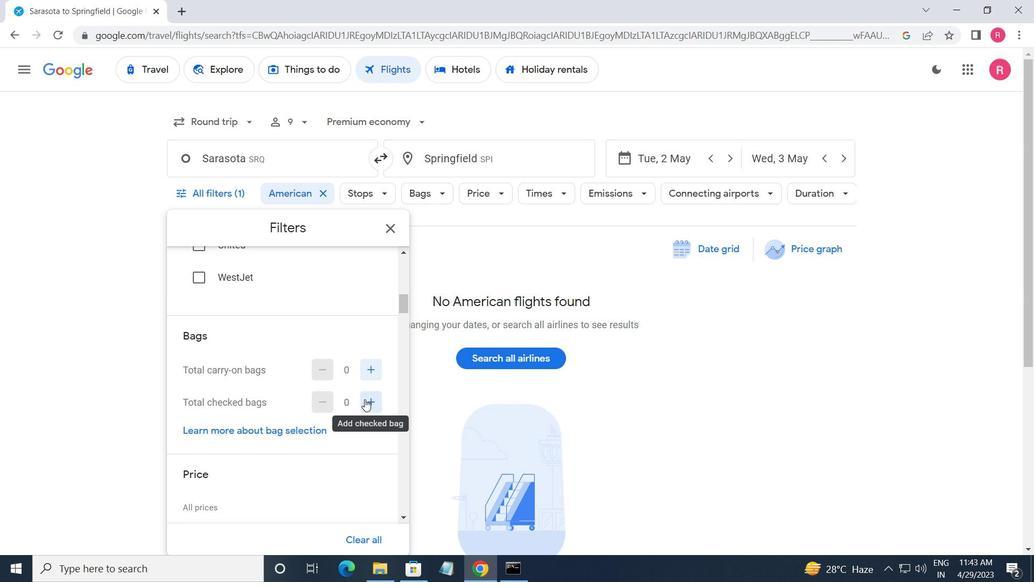 
Action: Mouse moved to (366, 399)
Screenshot: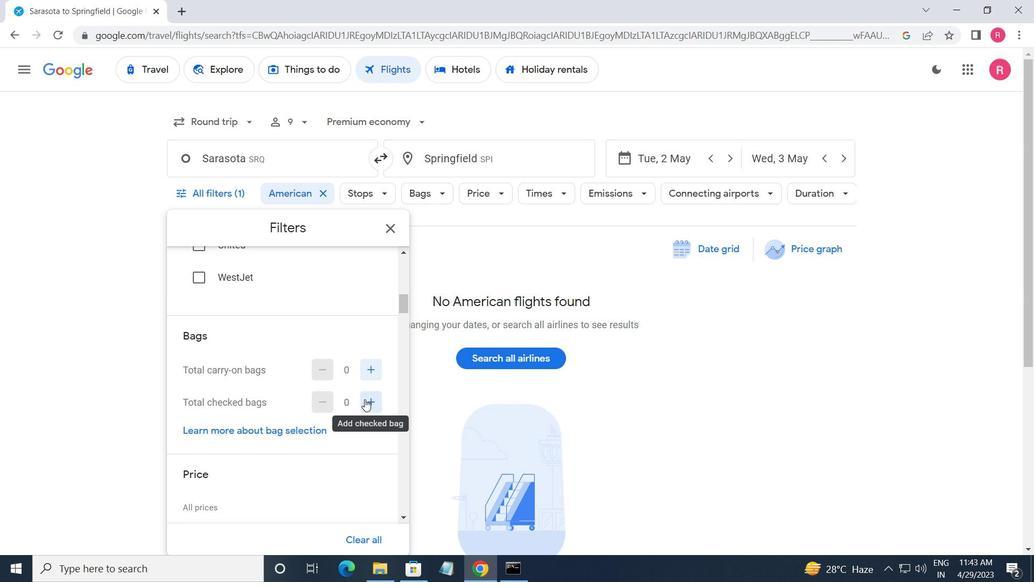 
Action: Mouse pressed left at (366, 399)
Screenshot: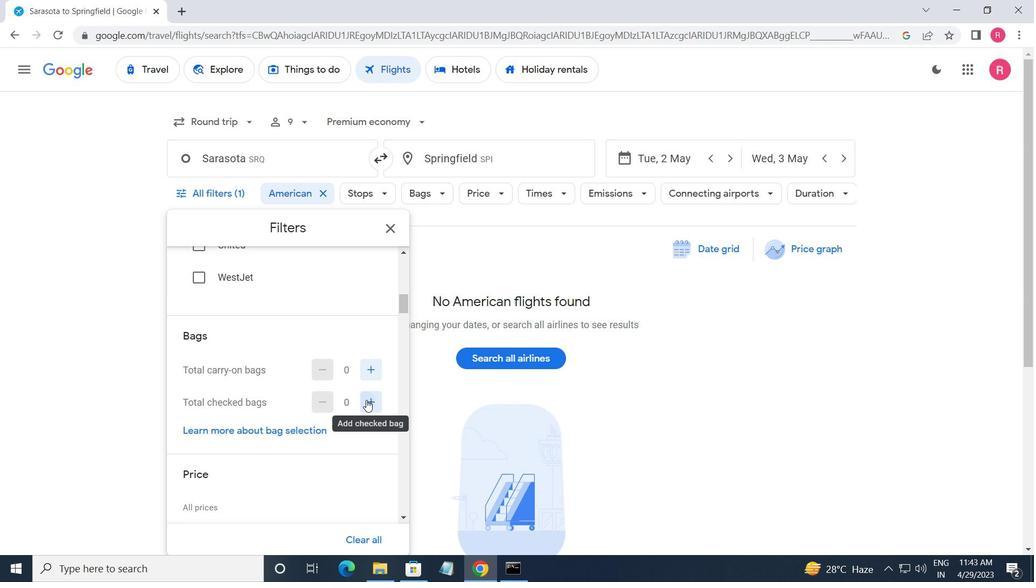 
Action: Mouse pressed left at (366, 399)
Screenshot: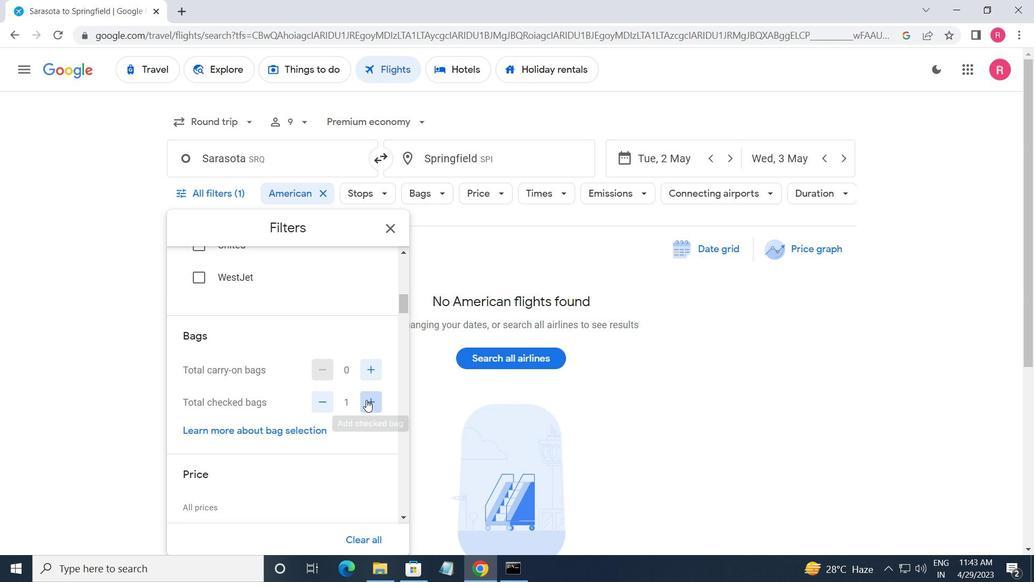 
Action: Mouse pressed left at (366, 399)
Screenshot: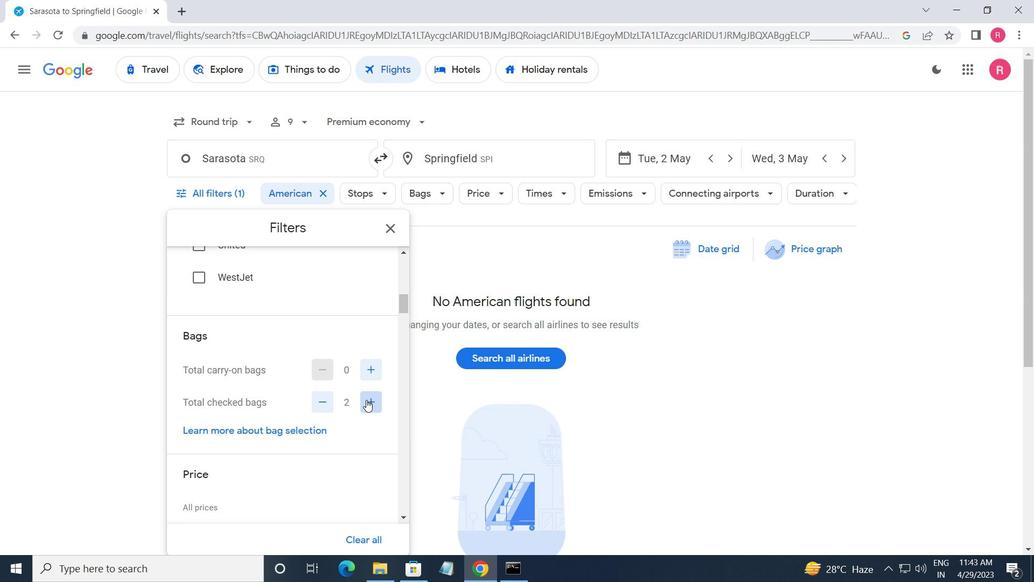 
Action: Mouse pressed left at (366, 399)
Screenshot: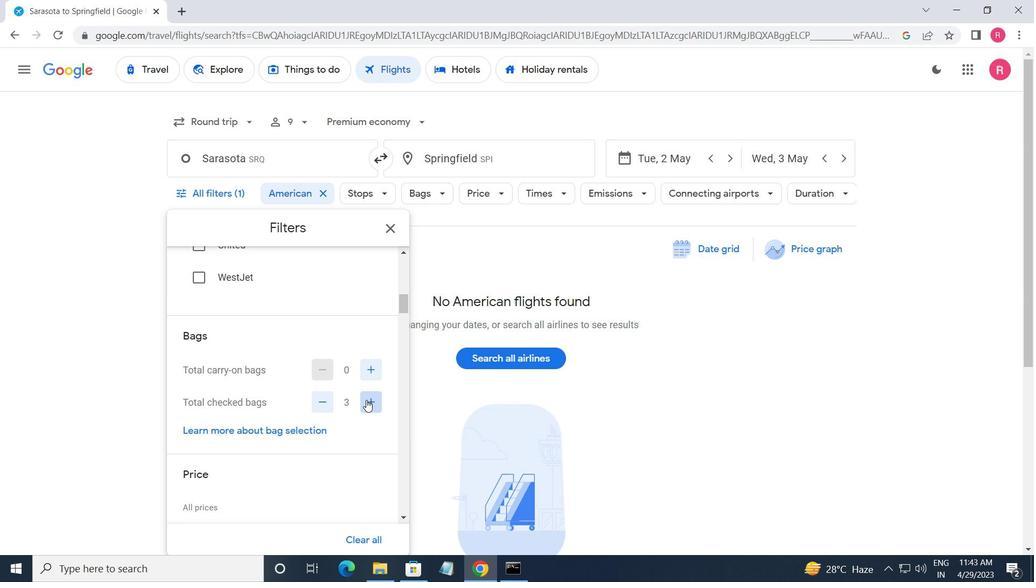 
Action: Mouse pressed left at (366, 399)
Screenshot: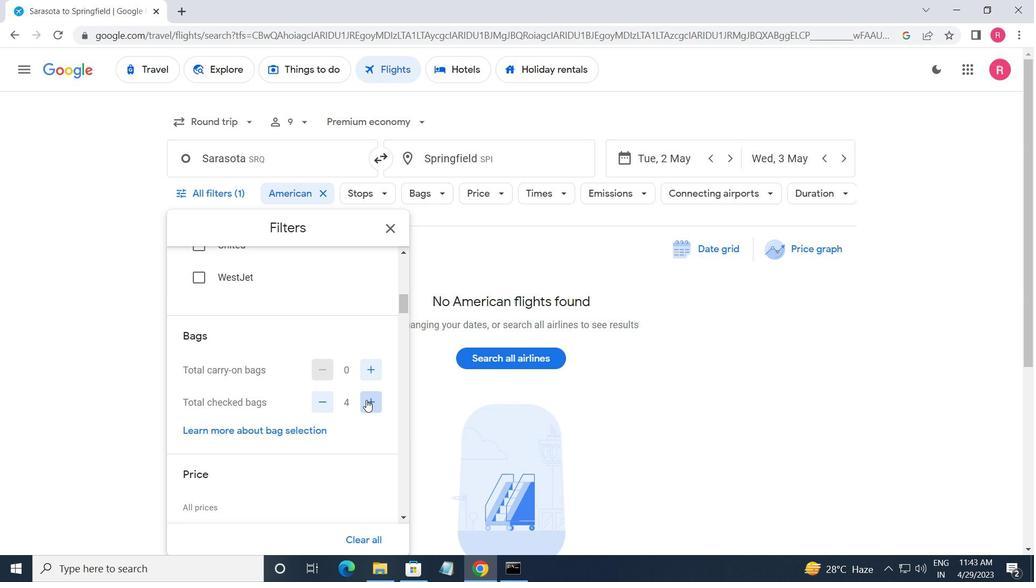 
Action: Mouse pressed left at (366, 399)
Screenshot: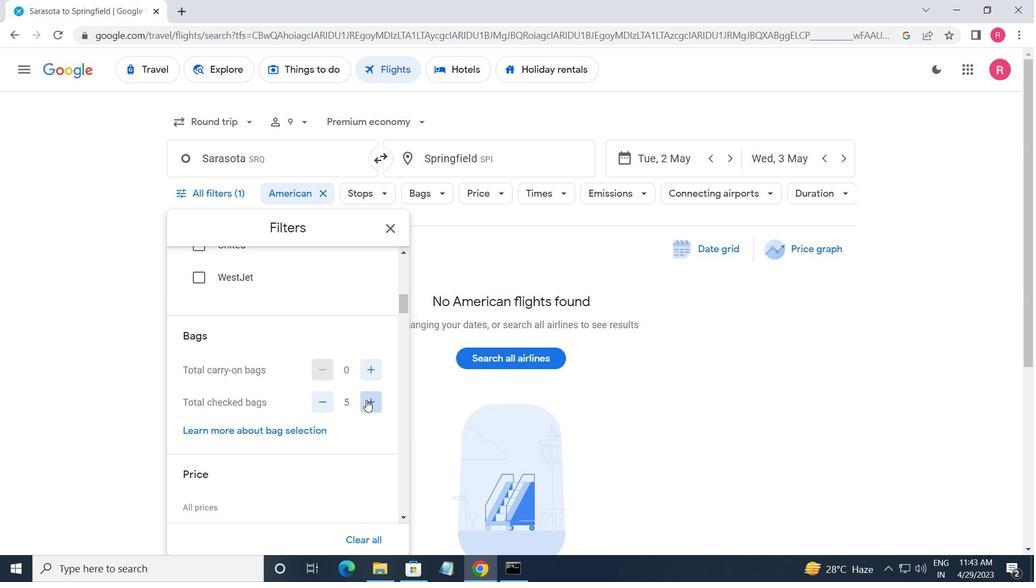 
Action: Mouse pressed left at (366, 399)
Screenshot: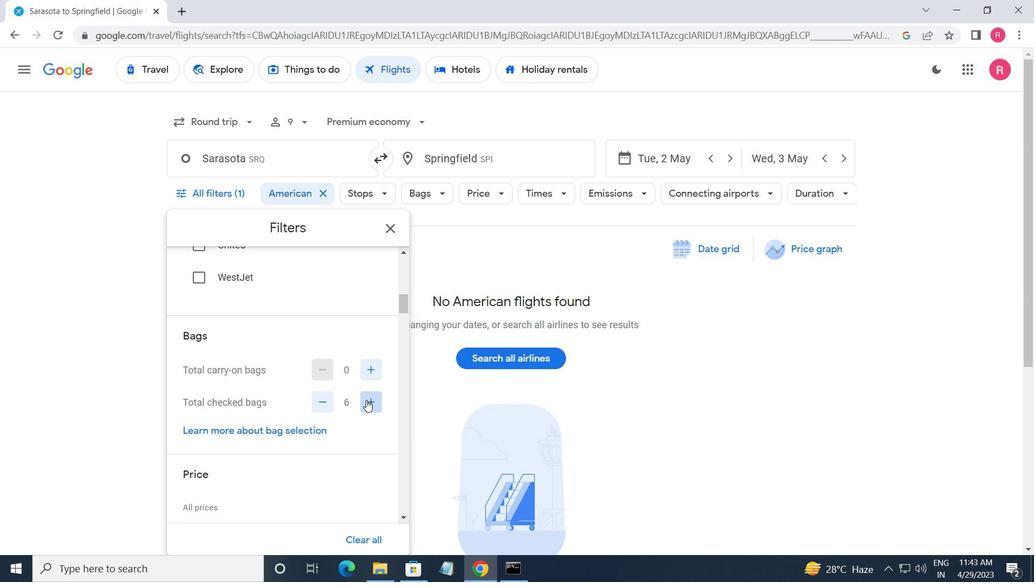 
Action: Mouse pressed left at (366, 399)
Screenshot: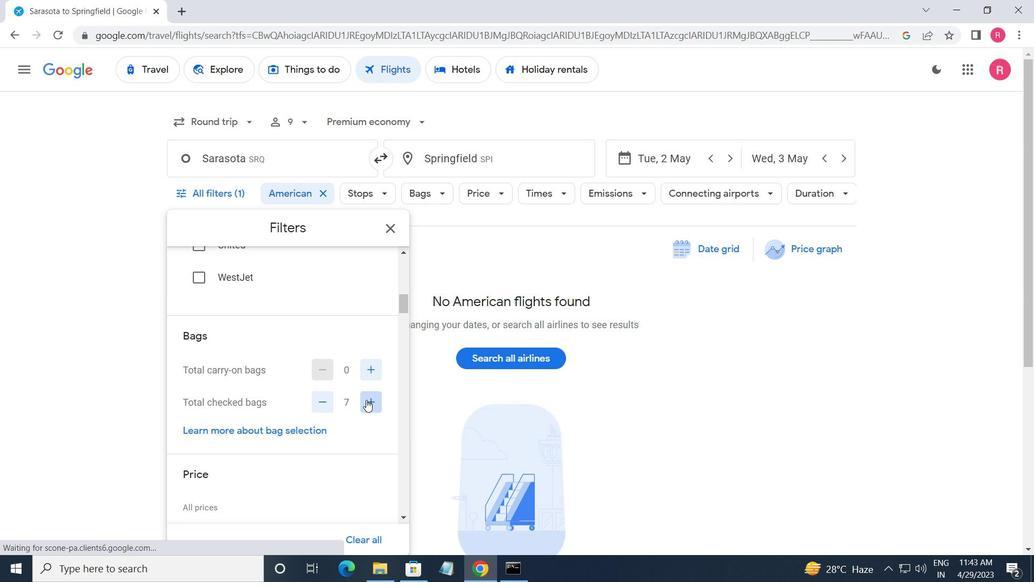 
Action: Mouse scrolled (366, 399) with delta (0, 0)
Screenshot: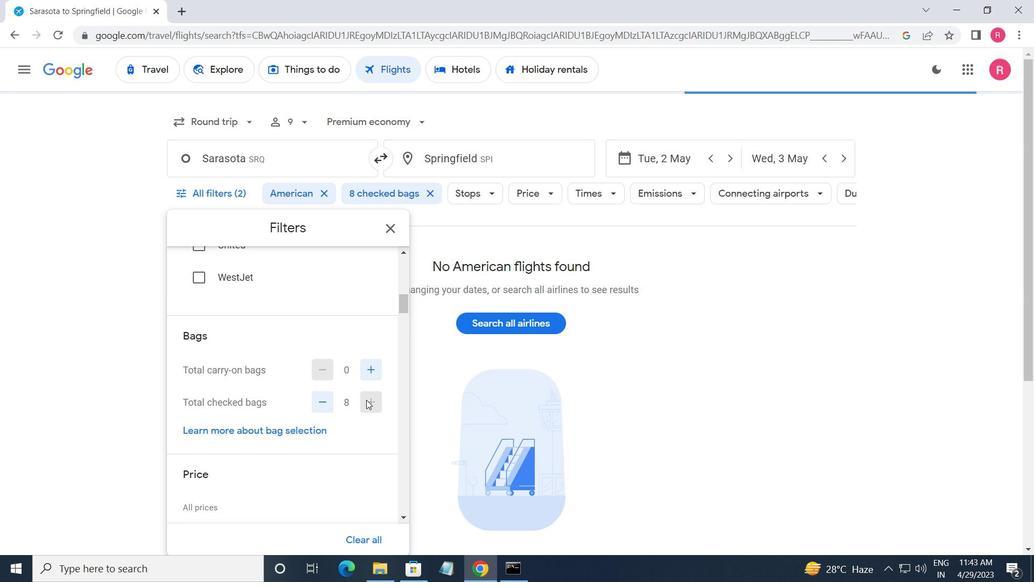 
Action: Mouse scrolled (366, 399) with delta (0, 0)
Screenshot: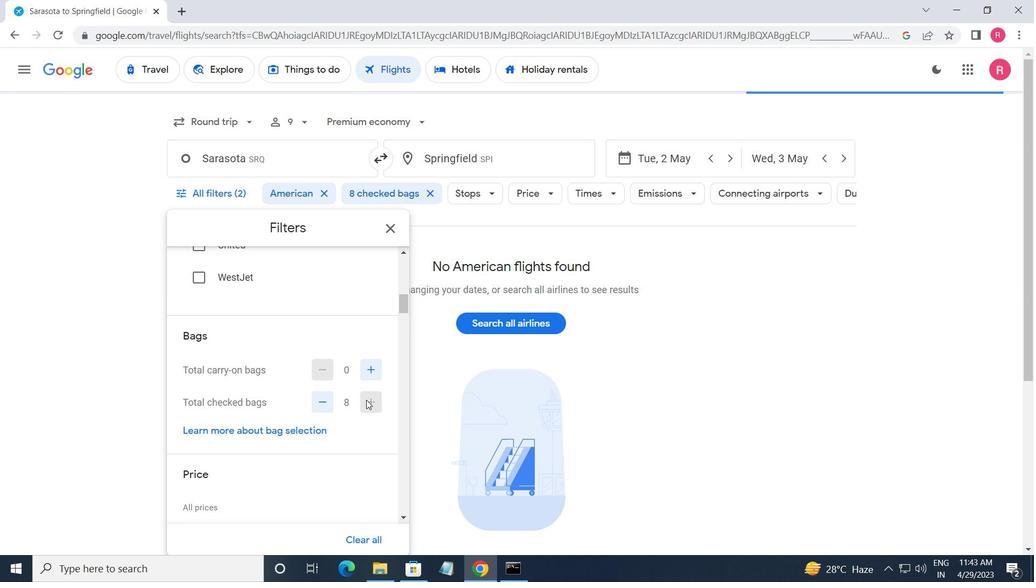 
Action: Mouse scrolled (366, 399) with delta (0, 0)
Screenshot: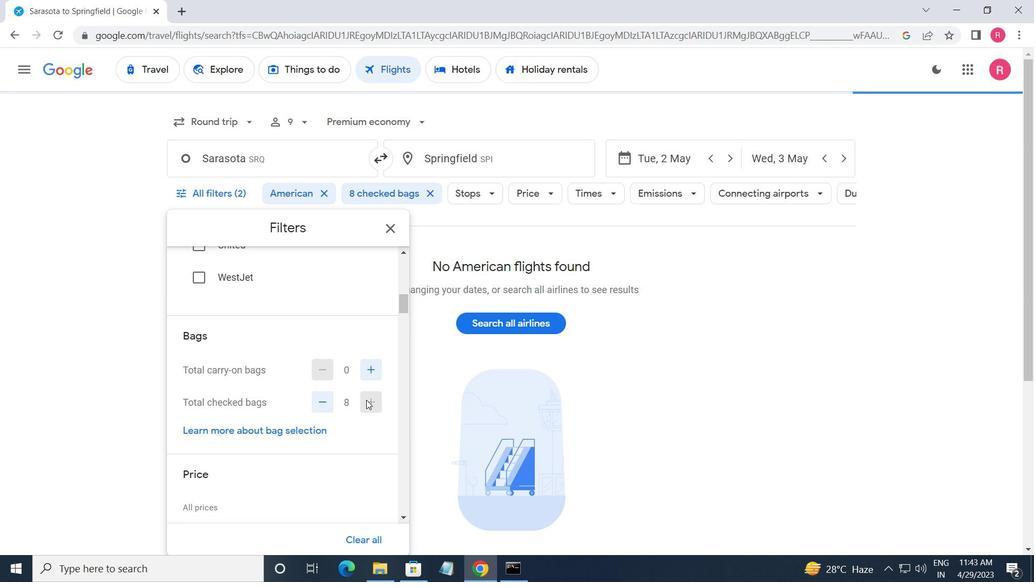 
Action: Mouse moved to (374, 333)
Screenshot: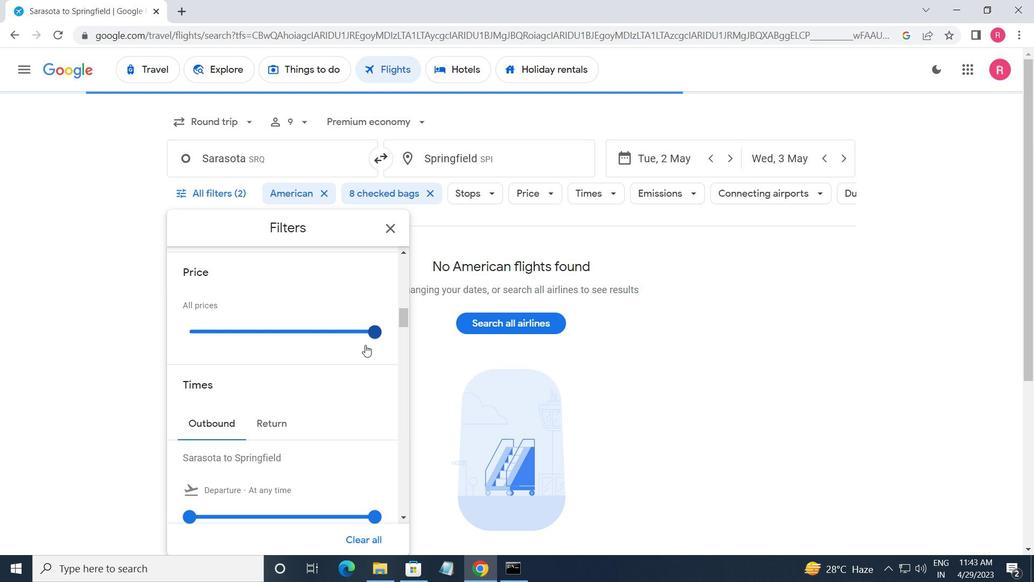 
Action: Mouse pressed left at (374, 333)
Screenshot: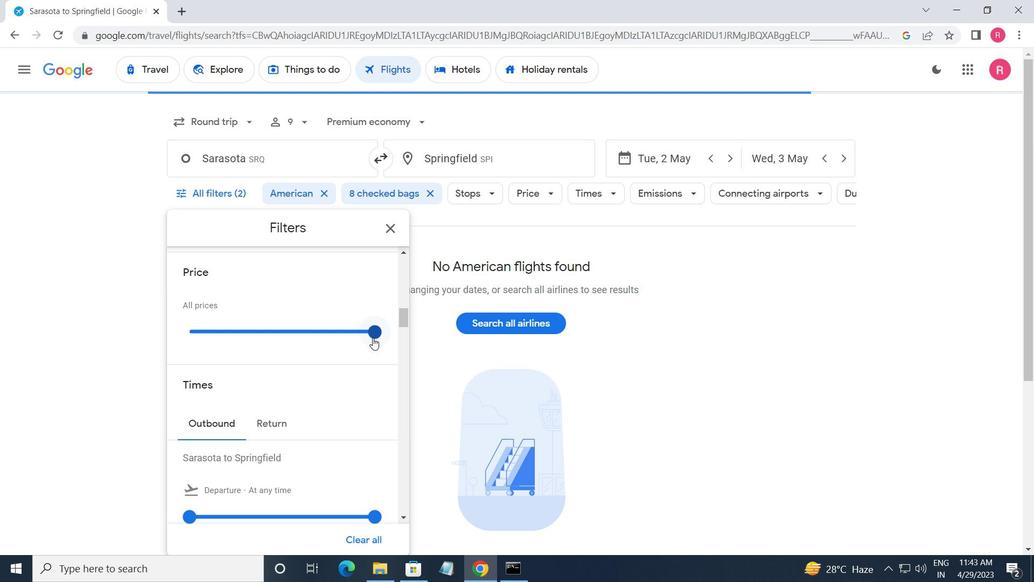 
Action: Mouse moved to (375, 333)
Screenshot: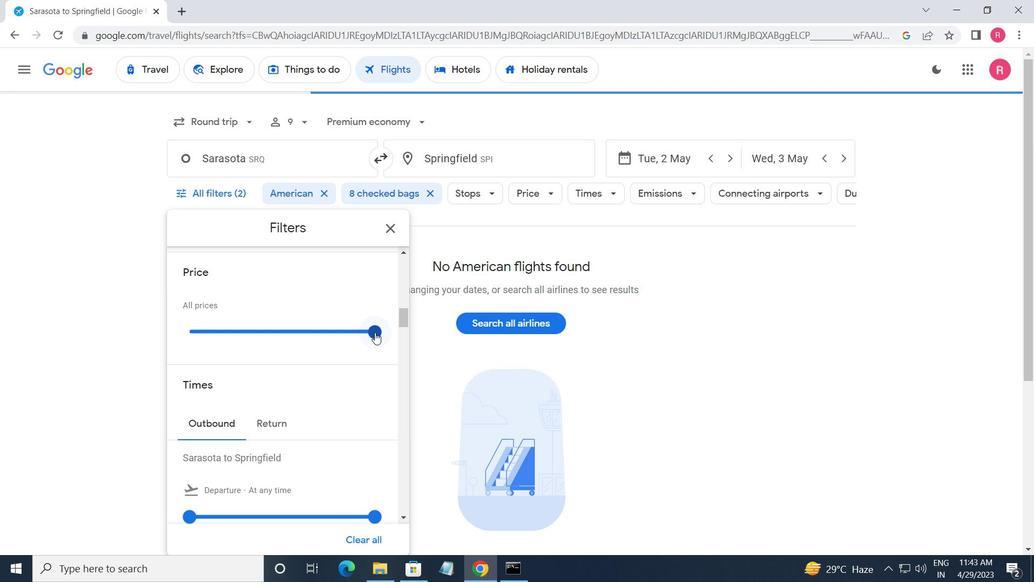 
Action: Mouse scrolled (375, 333) with delta (0, 0)
Screenshot: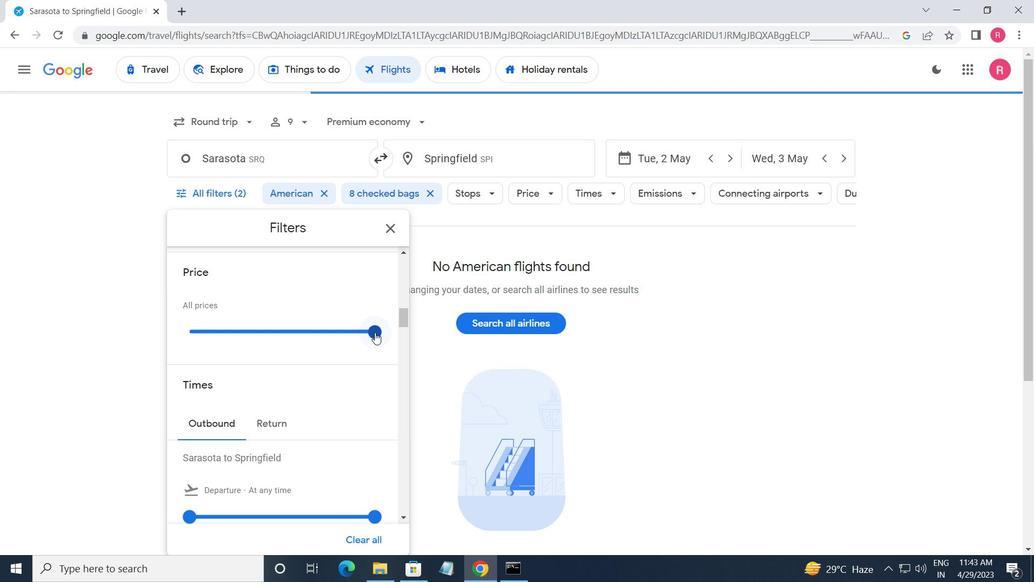 
Action: Mouse moved to (270, 397)
Screenshot: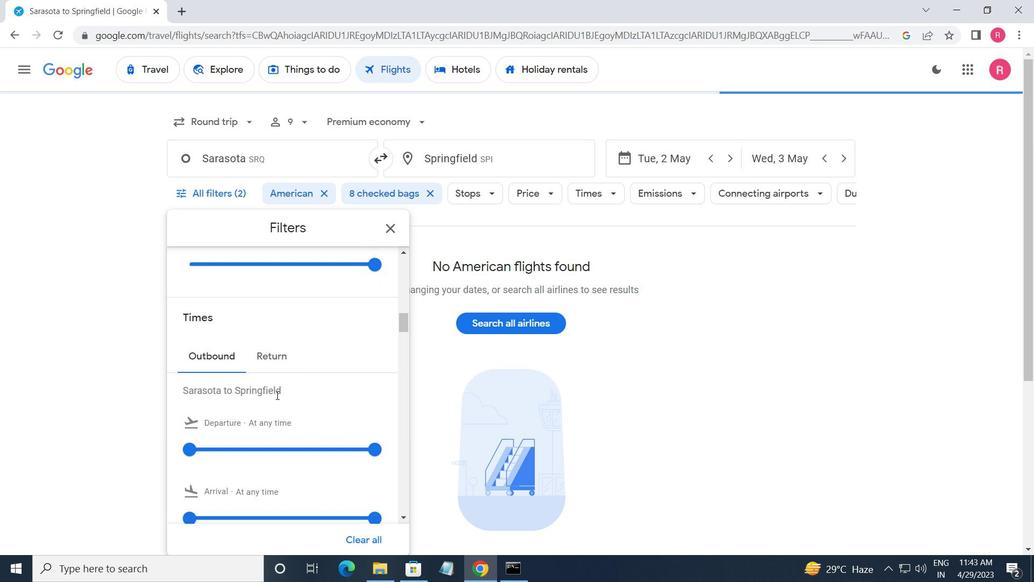 
Action: Mouse scrolled (270, 397) with delta (0, 0)
Screenshot: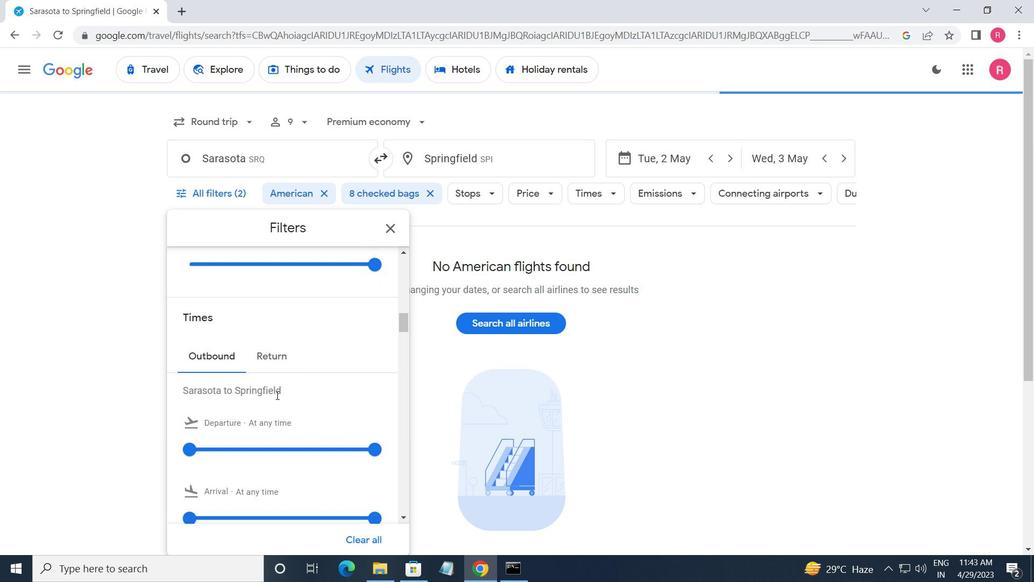 
Action: Mouse moved to (196, 385)
Screenshot: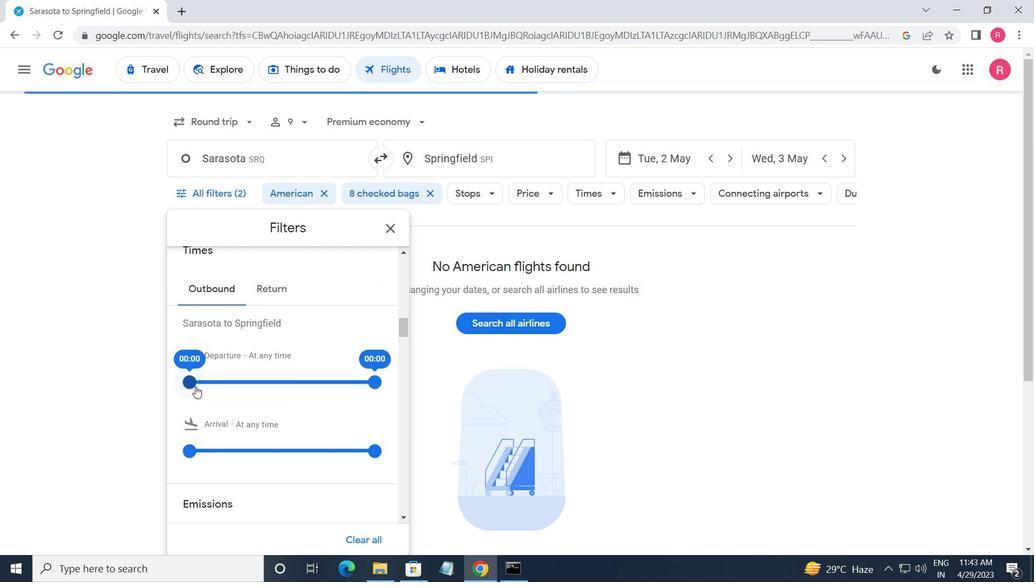 
Action: Mouse pressed left at (196, 385)
Screenshot: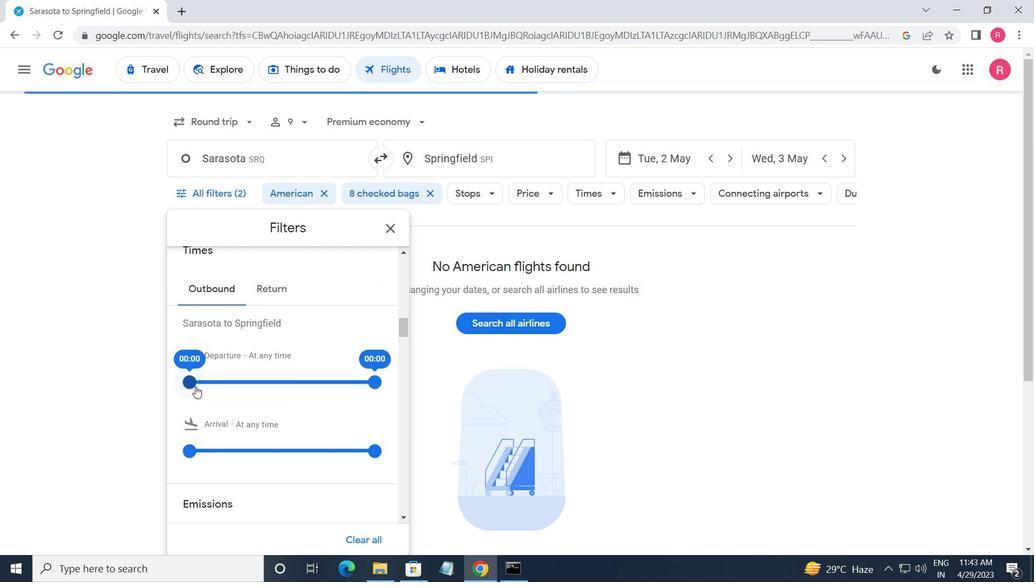 
Action: Mouse moved to (371, 384)
Screenshot: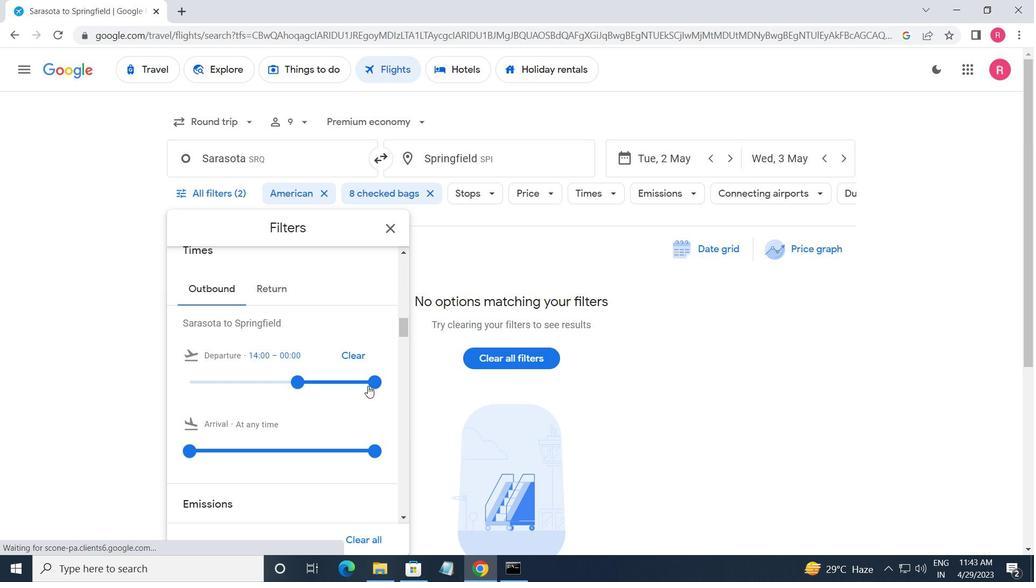 
Action: Mouse pressed left at (371, 384)
Screenshot: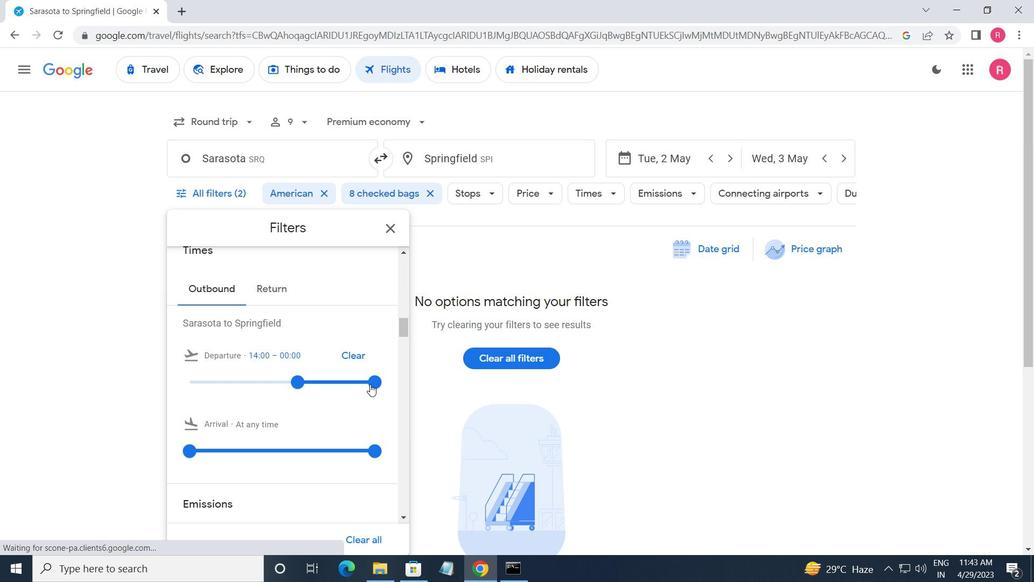 
Action: Mouse moved to (267, 294)
Screenshot: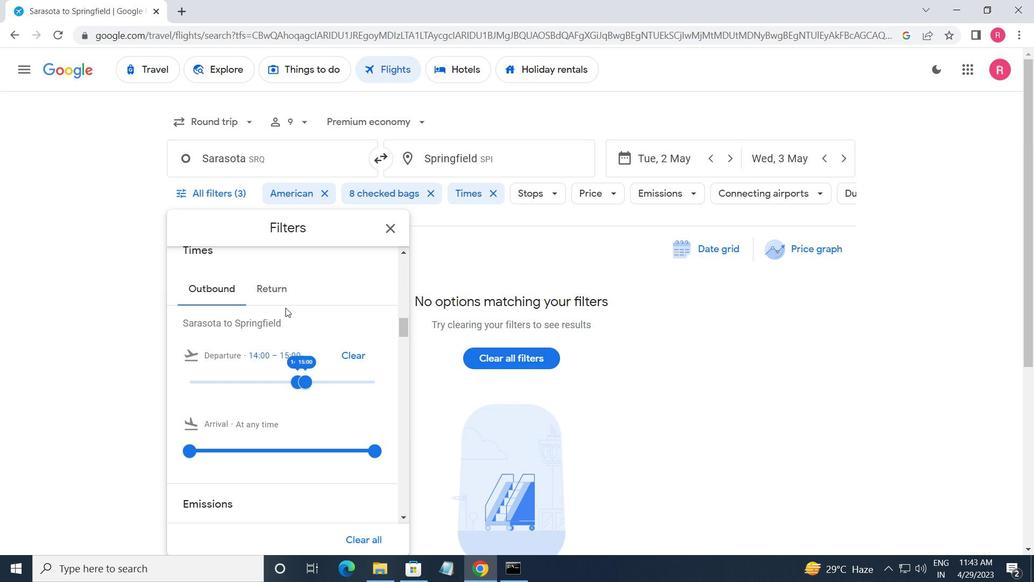 
Action: Mouse pressed left at (267, 294)
Screenshot: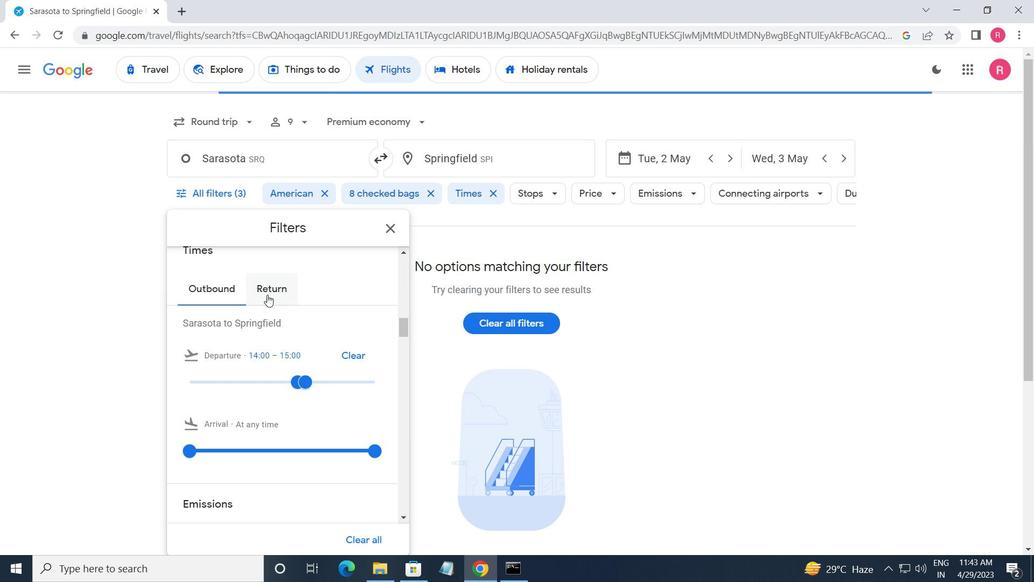 
Action: Mouse moved to (193, 381)
Screenshot: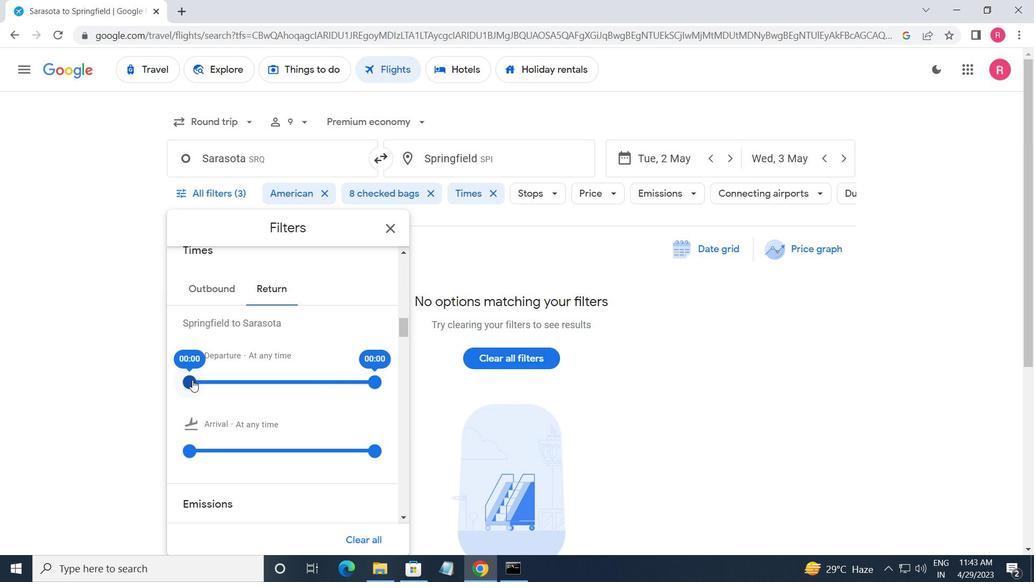 
Action: Mouse pressed left at (193, 381)
Screenshot: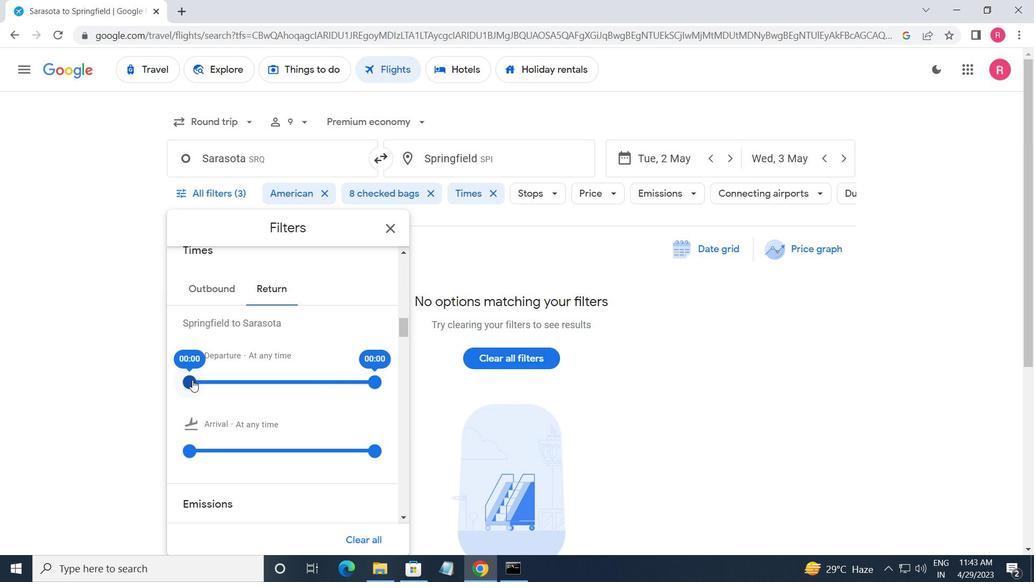 
Action: Mouse moved to (282, 385)
Screenshot: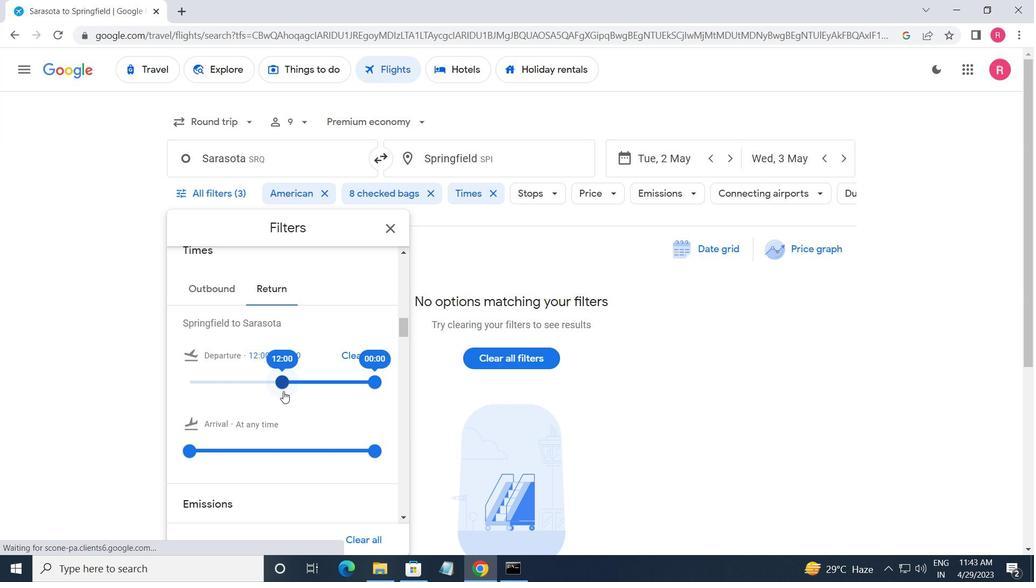 
Action: Mouse pressed left at (282, 385)
Screenshot: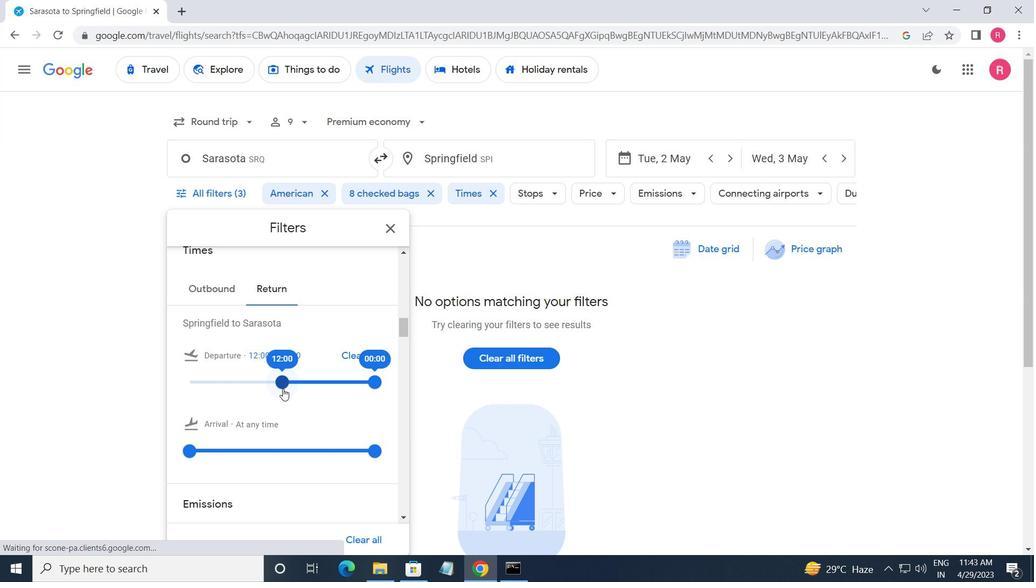 
Action: Mouse moved to (371, 382)
Screenshot: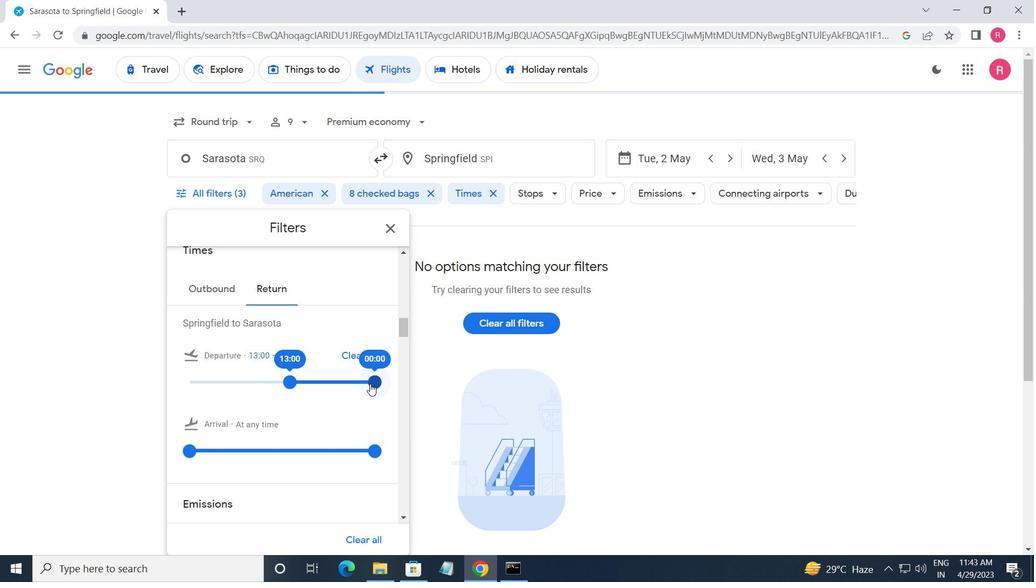 
Action: Mouse pressed left at (371, 382)
Screenshot: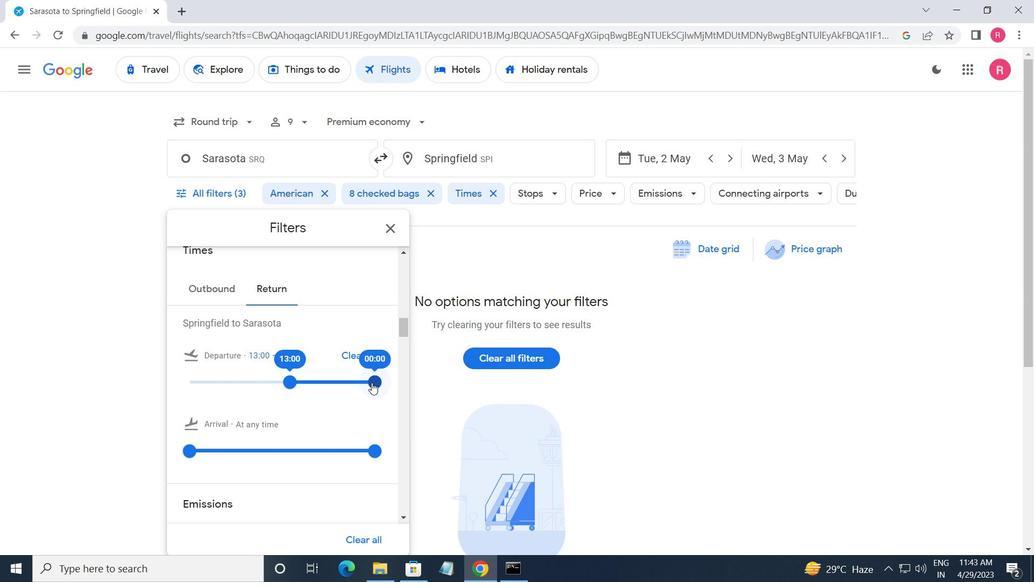 
Action: Mouse moved to (395, 235)
Screenshot: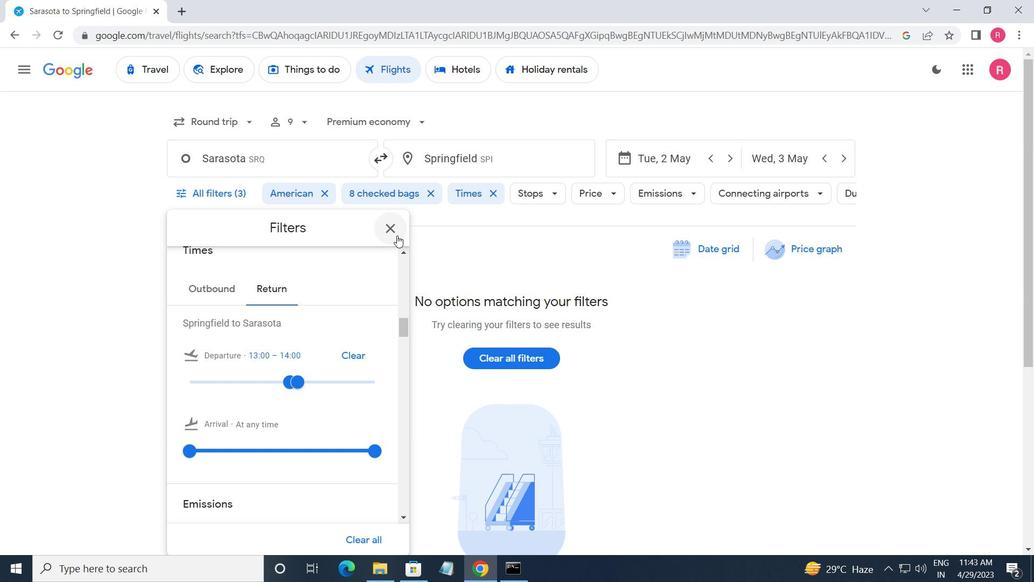 
Action: Mouse pressed left at (395, 235)
Screenshot: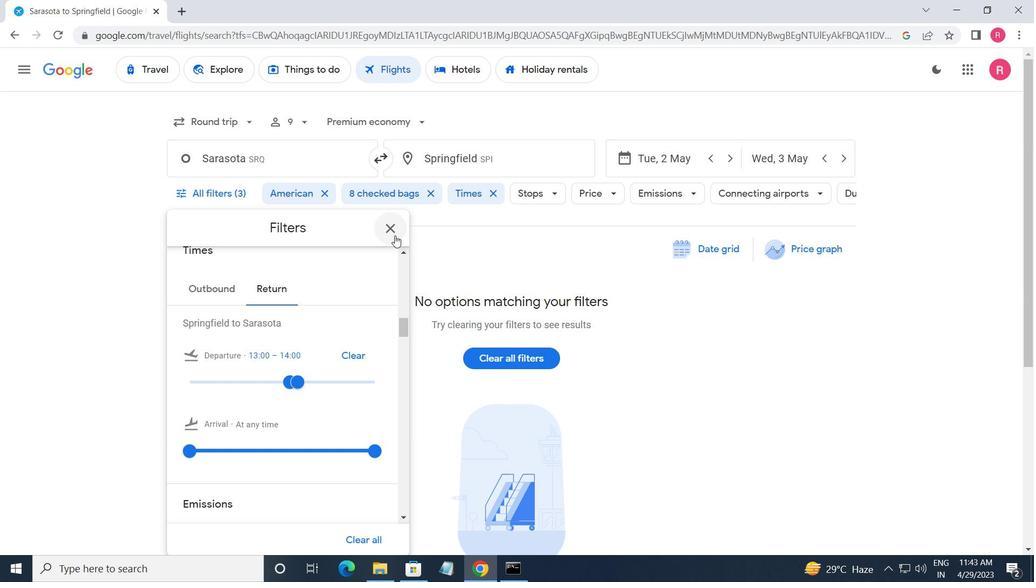
Action: Mouse moved to (392, 239)
Screenshot: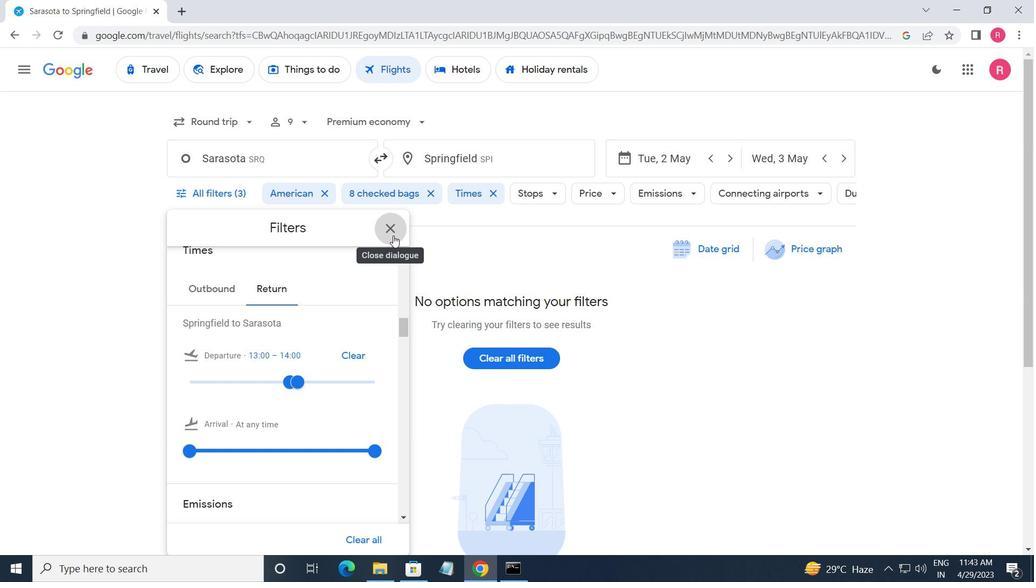 
